 Task: Find connections with filter location Tanguiéta with filter topic #workingathomewith filter profile language Spanish with filter current company Kotak Securities with filter school Defense Institute of Advanced Technology (DIAT), DU, DRDO with filter industry Soap and Cleaning Product Manufacturing with filter service category SupportTechnical Writing with filter keywords title Managers
Action: Mouse moved to (157, 222)
Screenshot: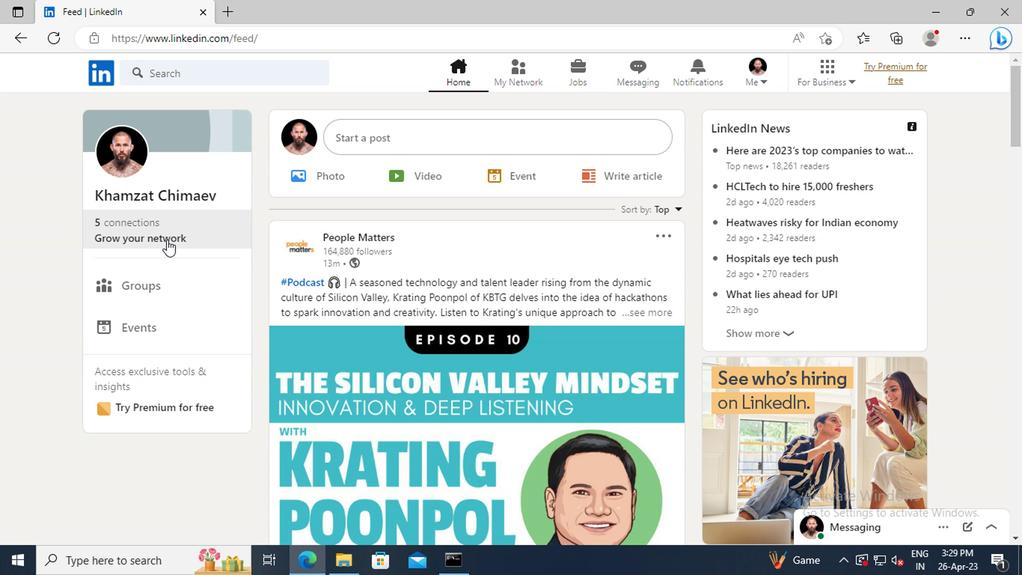 
Action: Mouse pressed left at (157, 222)
Screenshot: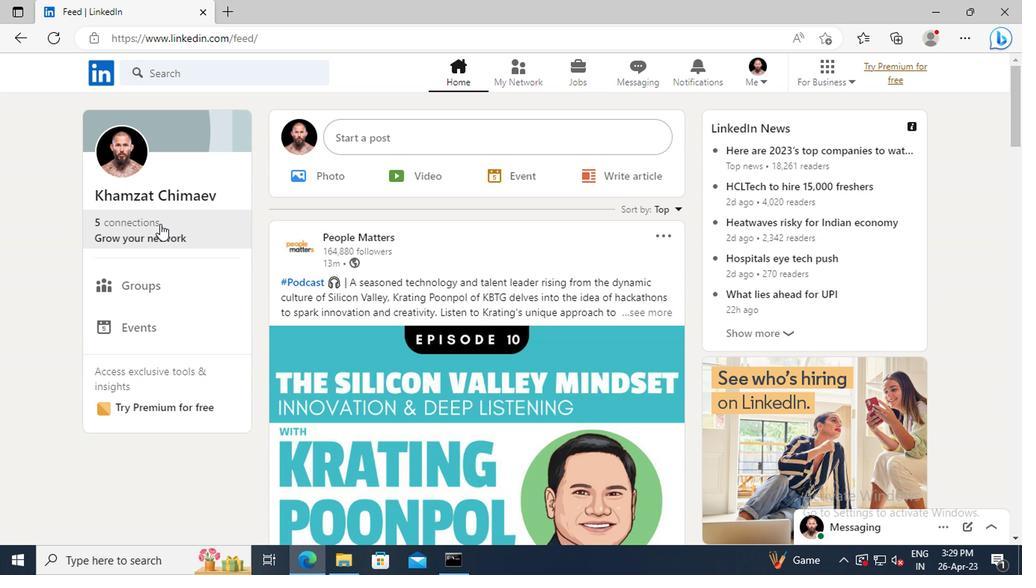 
Action: Mouse moved to (170, 160)
Screenshot: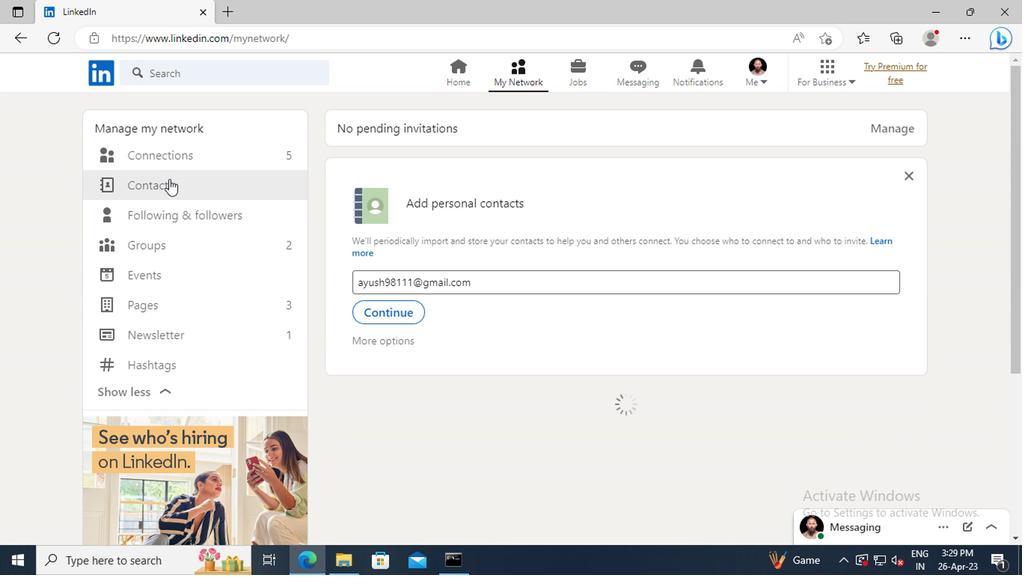 
Action: Mouse pressed left at (170, 160)
Screenshot: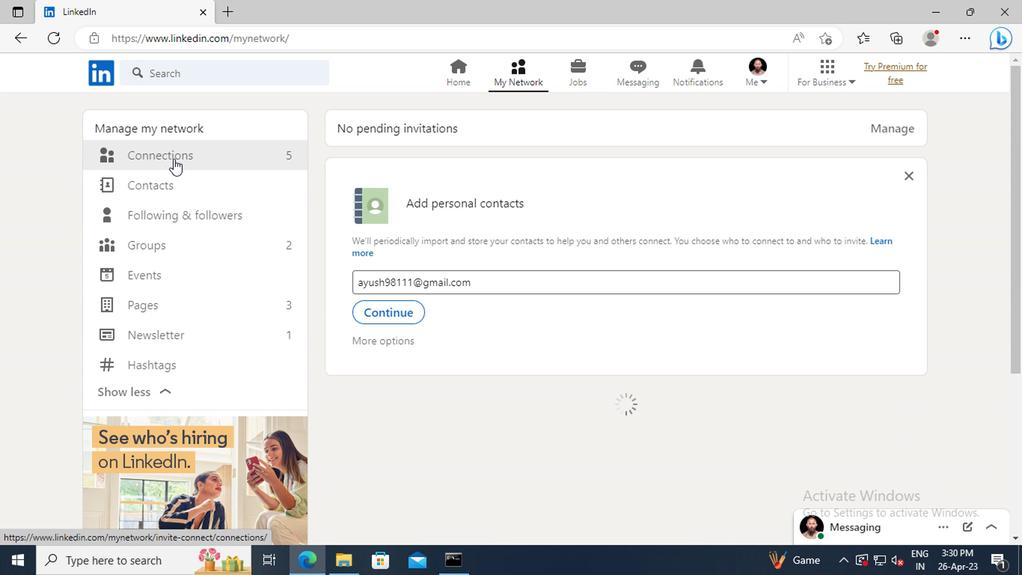 
Action: Mouse moved to (615, 162)
Screenshot: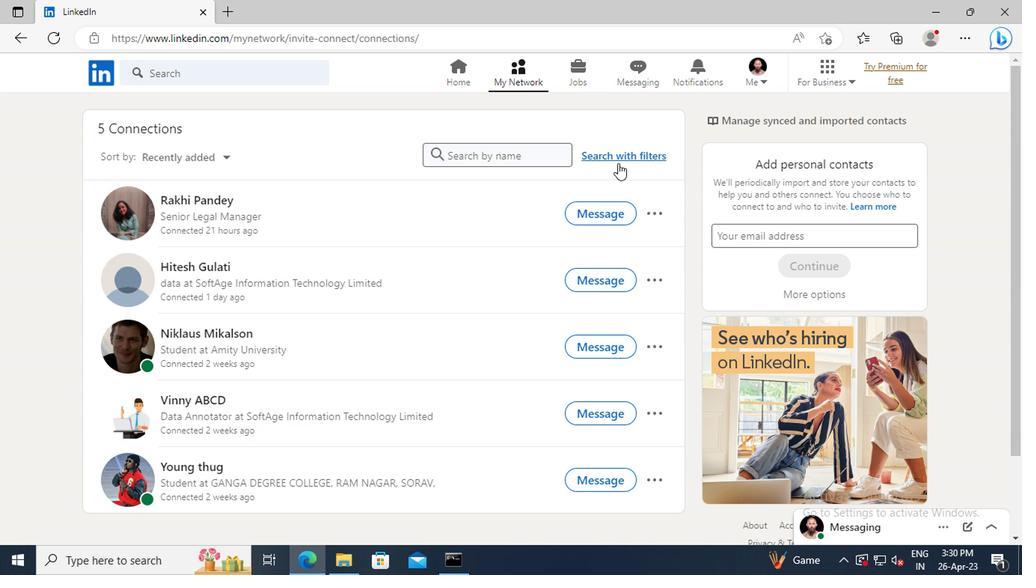 
Action: Mouse pressed left at (615, 162)
Screenshot: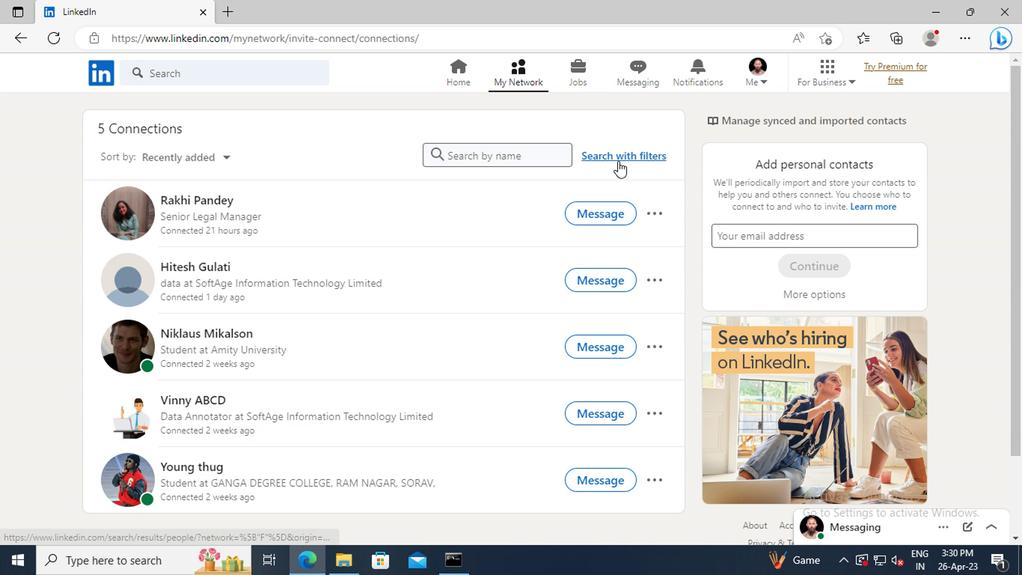 
Action: Mouse moved to (558, 120)
Screenshot: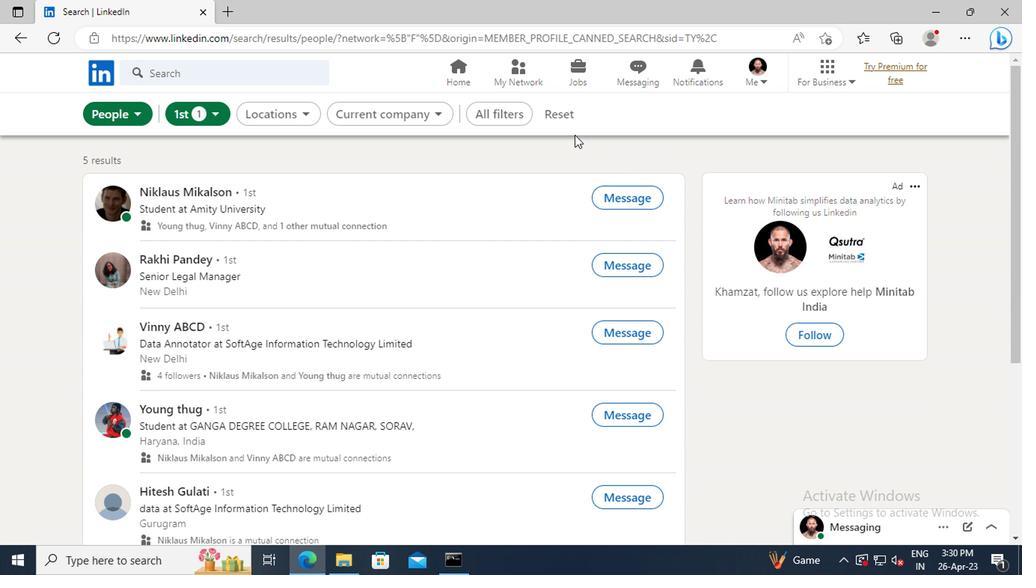 
Action: Mouse pressed left at (558, 120)
Screenshot: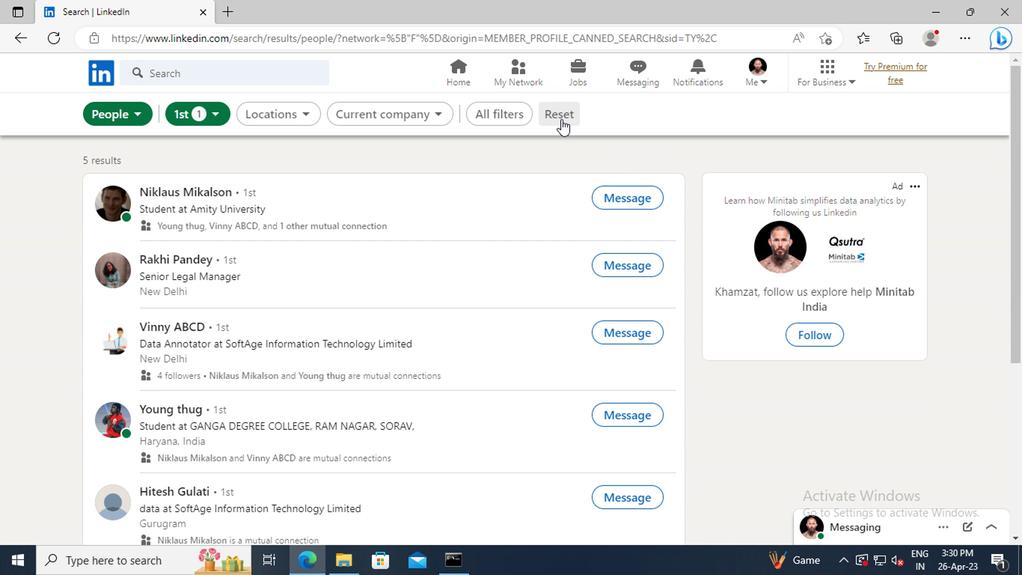 
Action: Mouse moved to (536, 115)
Screenshot: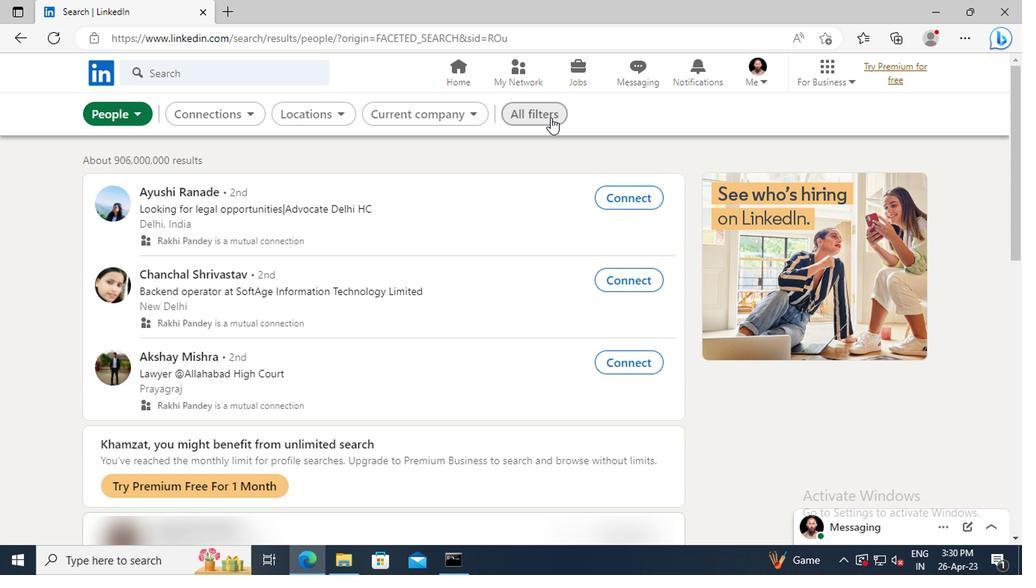 
Action: Mouse pressed left at (536, 115)
Screenshot: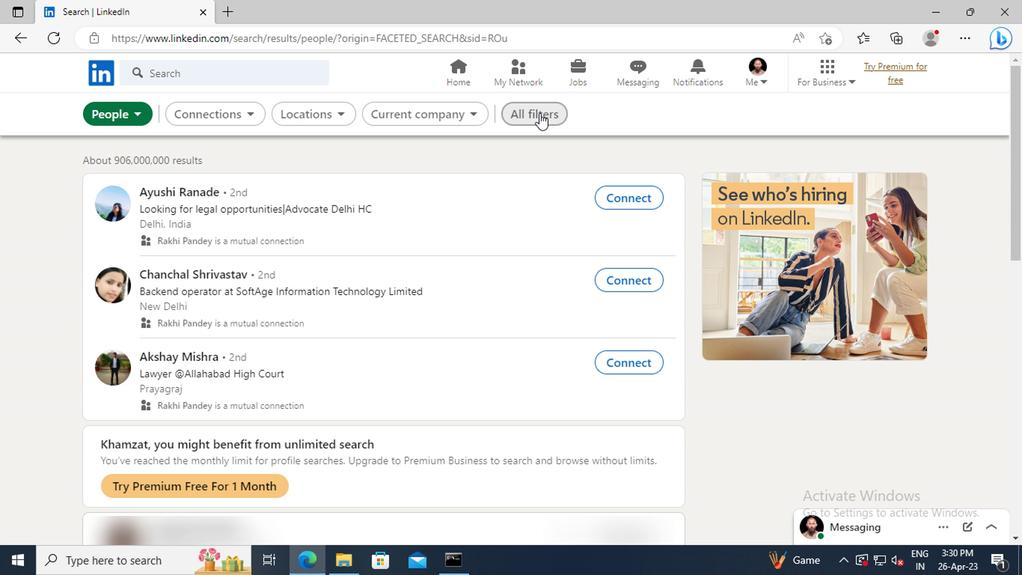 
Action: Mouse moved to (818, 306)
Screenshot: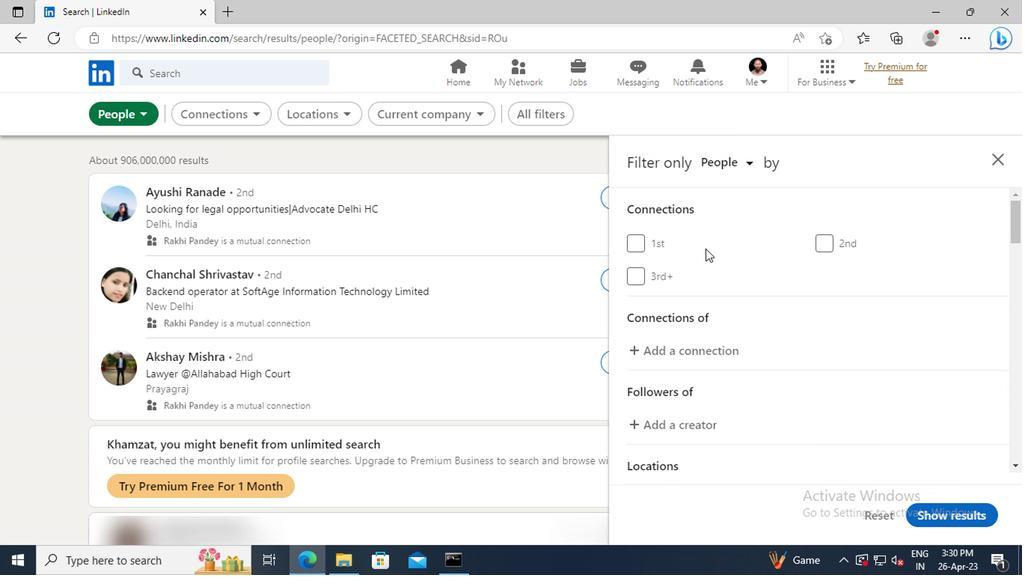 
Action: Mouse scrolled (818, 305) with delta (0, -1)
Screenshot: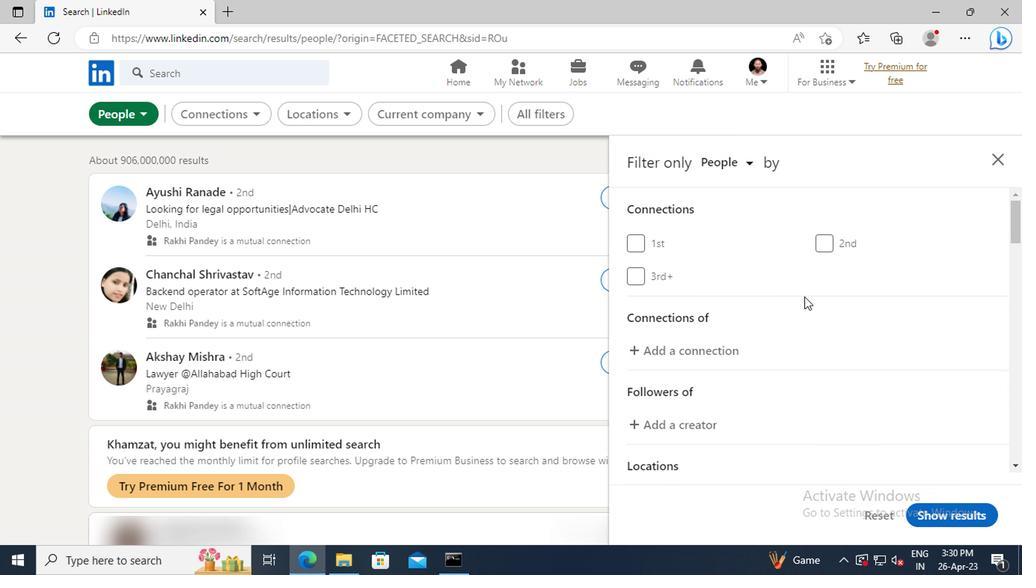 
Action: Mouse scrolled (818, 305) with delta (0, -1)
Screenshot: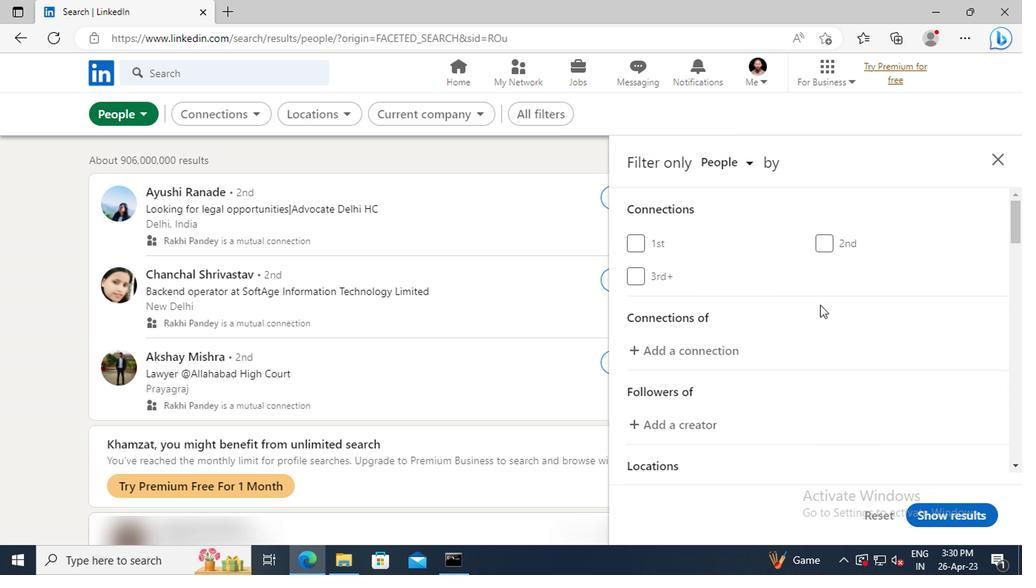 
Action: Mouse scrolled (818, 305) with delta (0, -1)
Screenshot: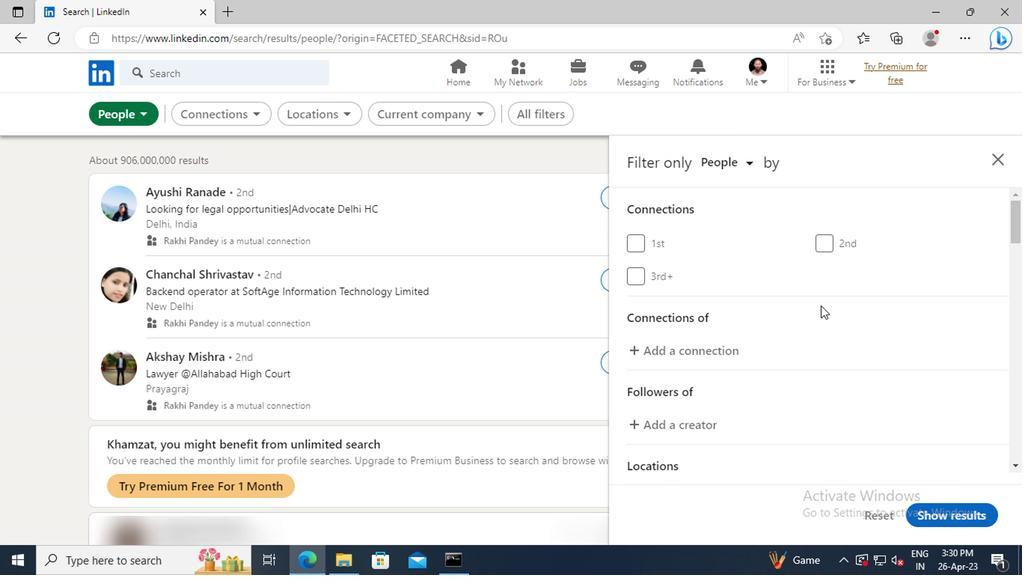 
Action: Mouse scrolled (818, 305) with delta (0, -1)
Screenshot: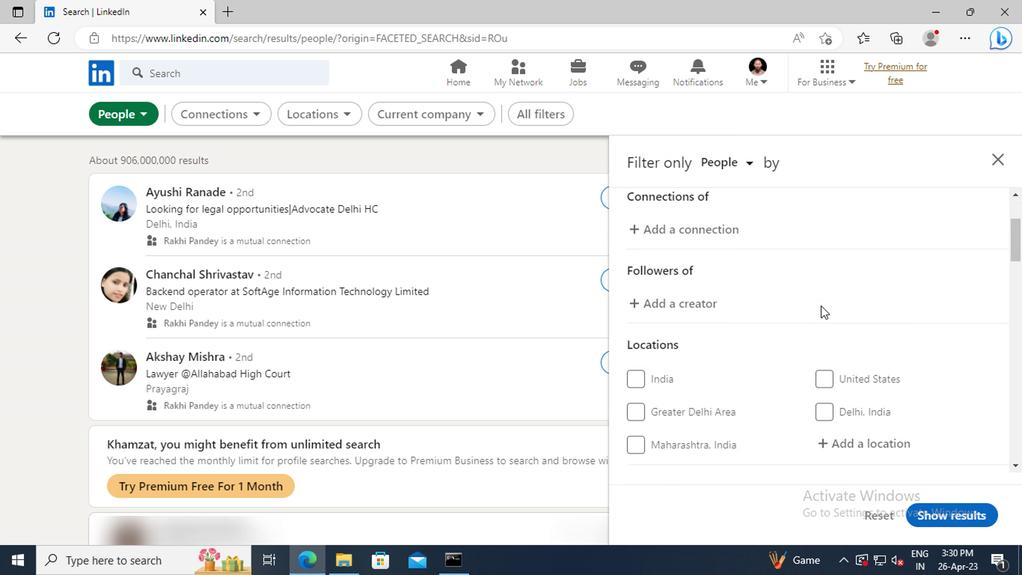 
Action: Mouse moved to (848, 392)
Screenshot: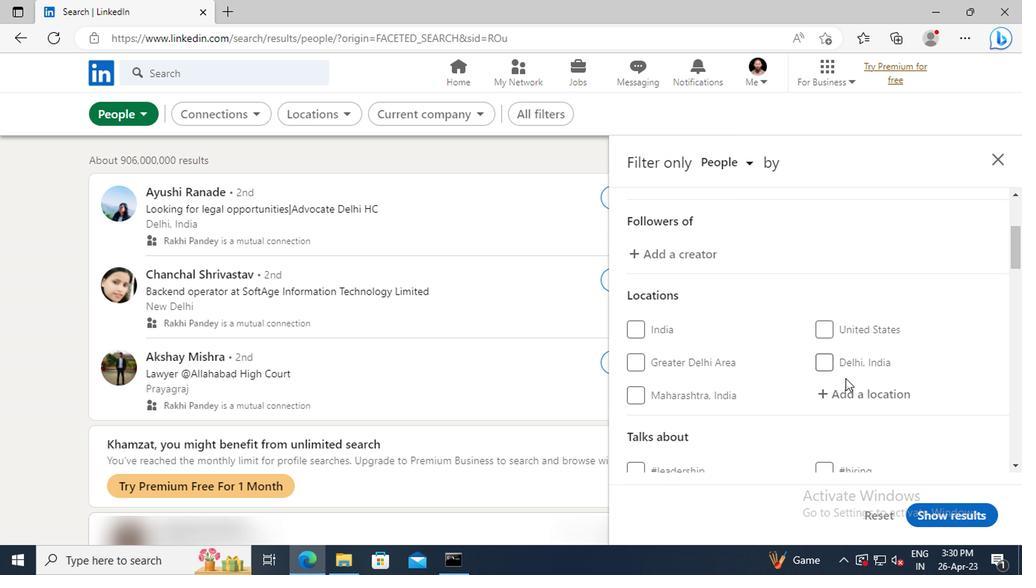 
Action: Mouse pressed left at (848, 392)
Screenshot: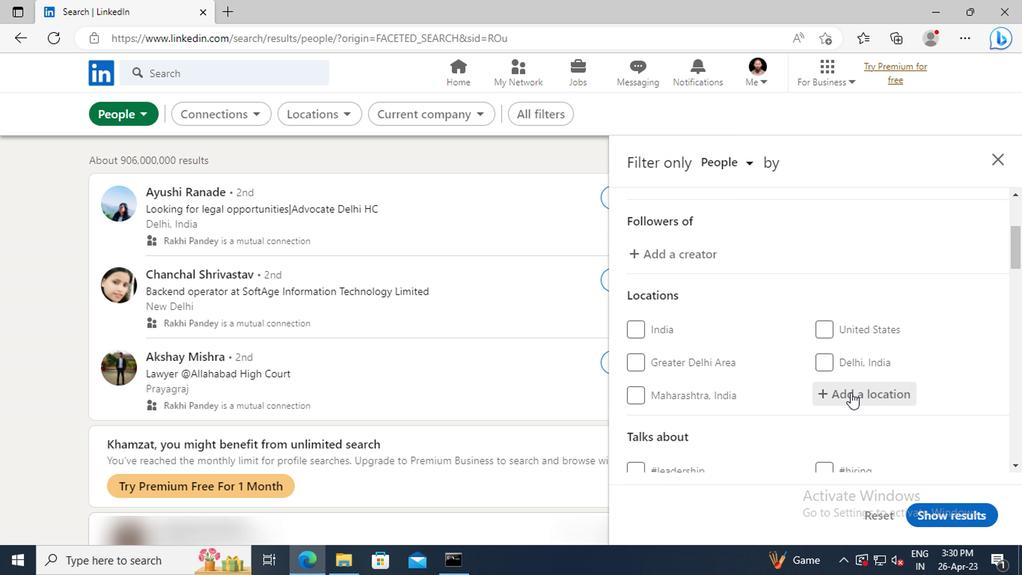 
Action: Key pressed <Key.shift>TANGUIETA<Key.enter>
Screenshot: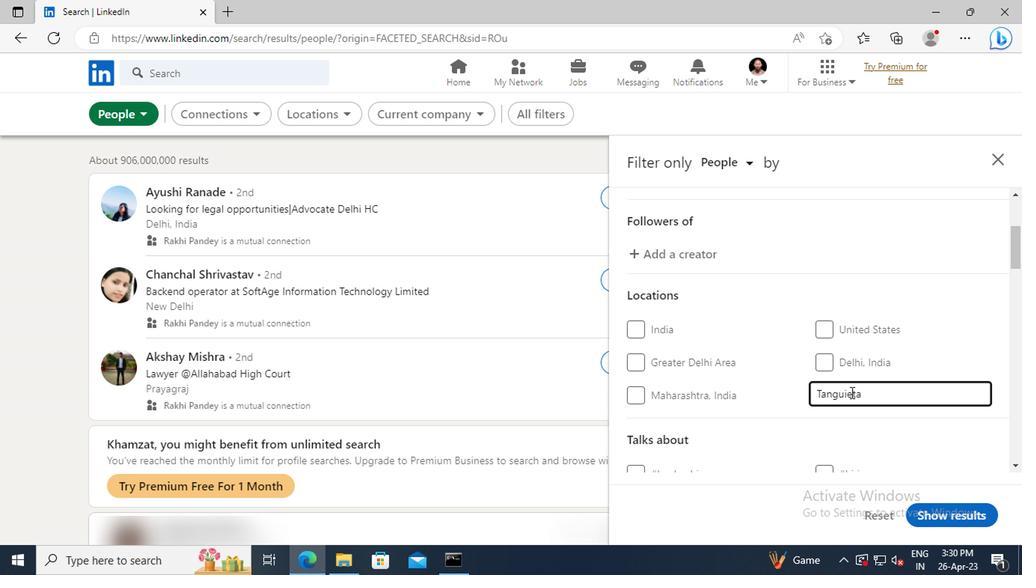 
Action: Mouse moved to (874, 372)
Screenshot: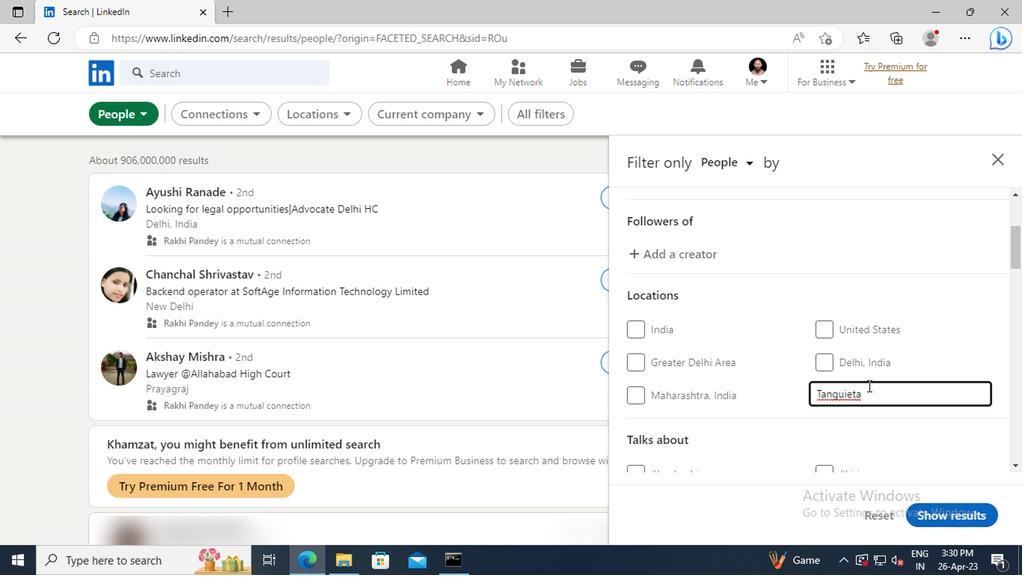 
Action: Mouse scrolled (874, 372) with delta (0, 0)
Screenshot: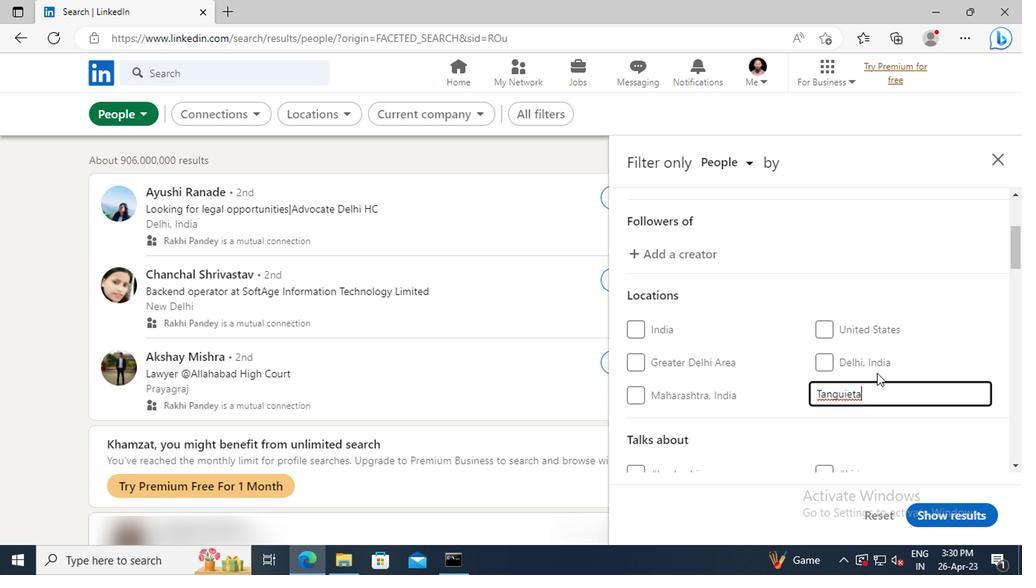 
Action: Mouse scrolled (874, 372) with delta (0, 0)
Screenshot: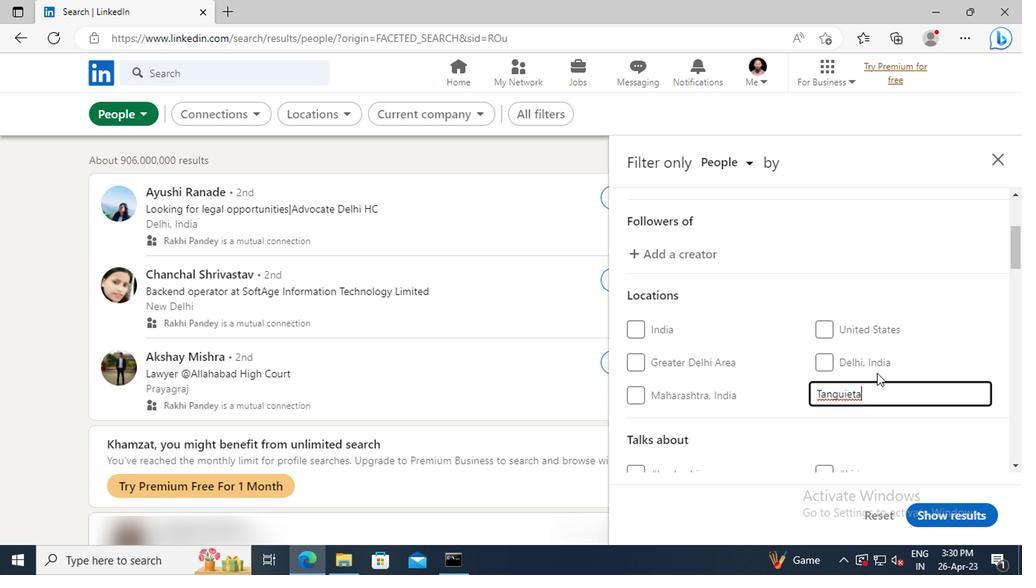 
Action: Mouse scrolled (874, 372) with delta (0, 0)
Screenshot: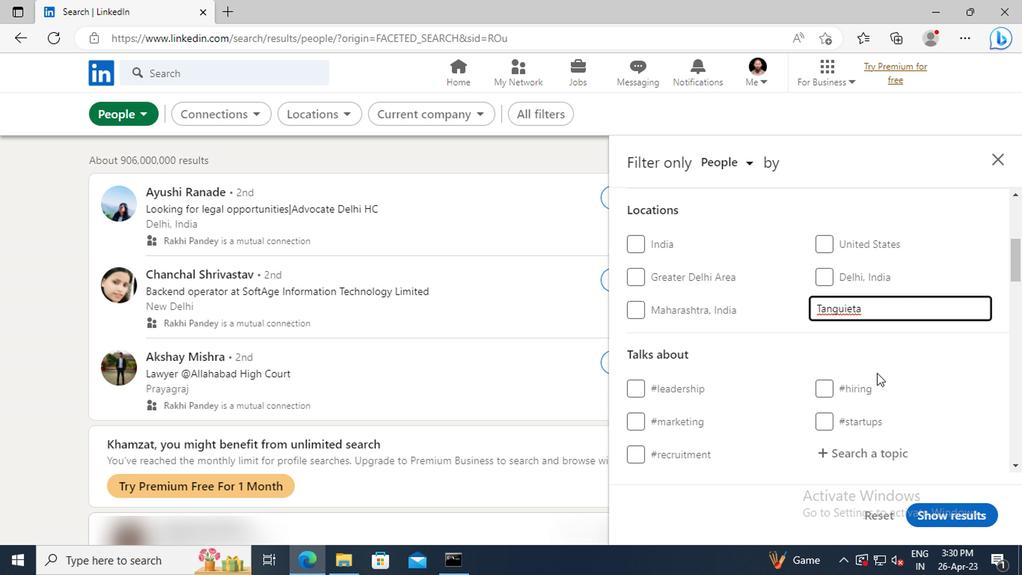 
Action: Mouse scrolled (874, 372) with delta (0, 0)
Screenshot: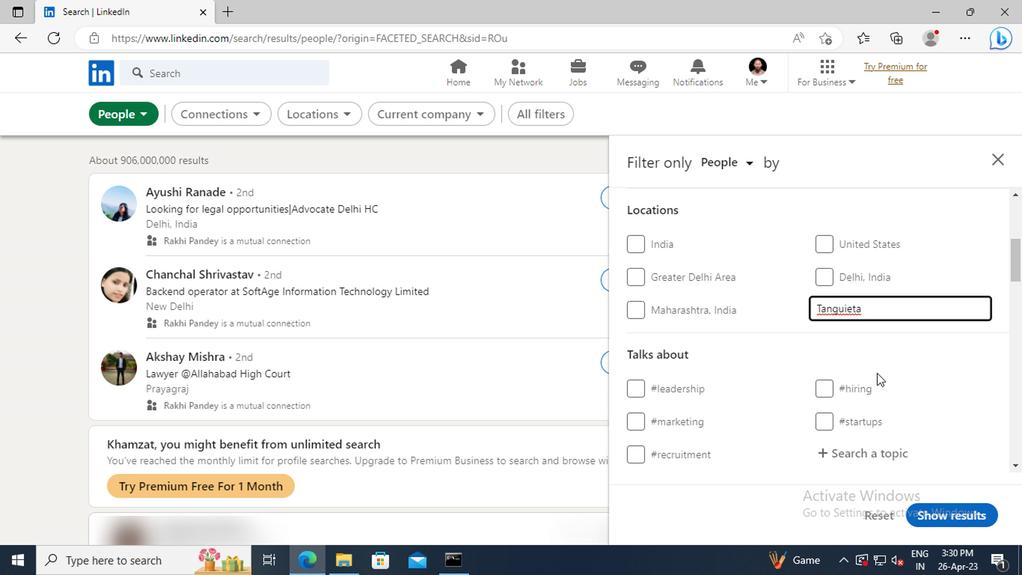 
Action: Mouse moved to (871, 372)
Screenshot: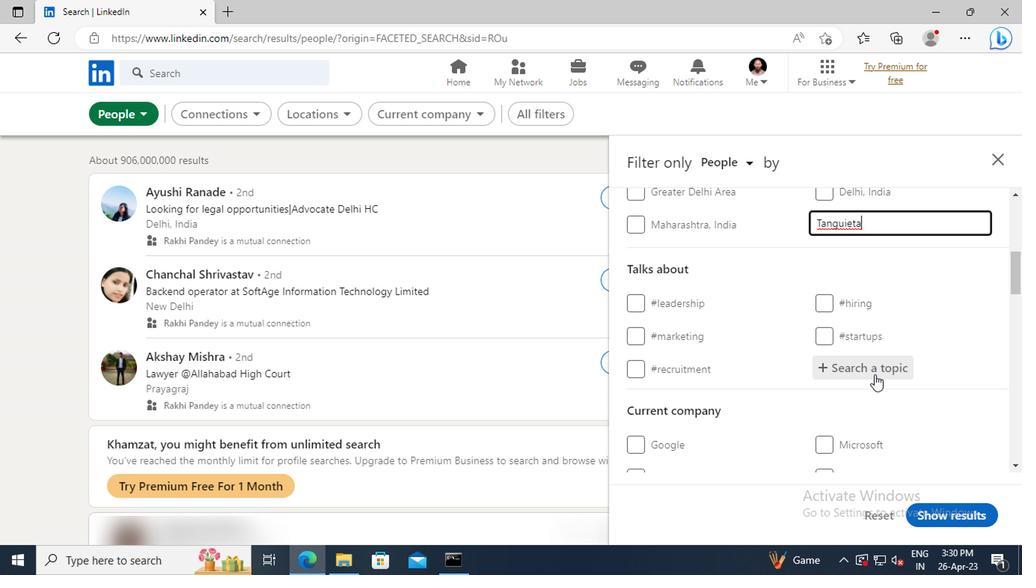 
Action: Mouse pressed left at (871, 372)
Screenshot: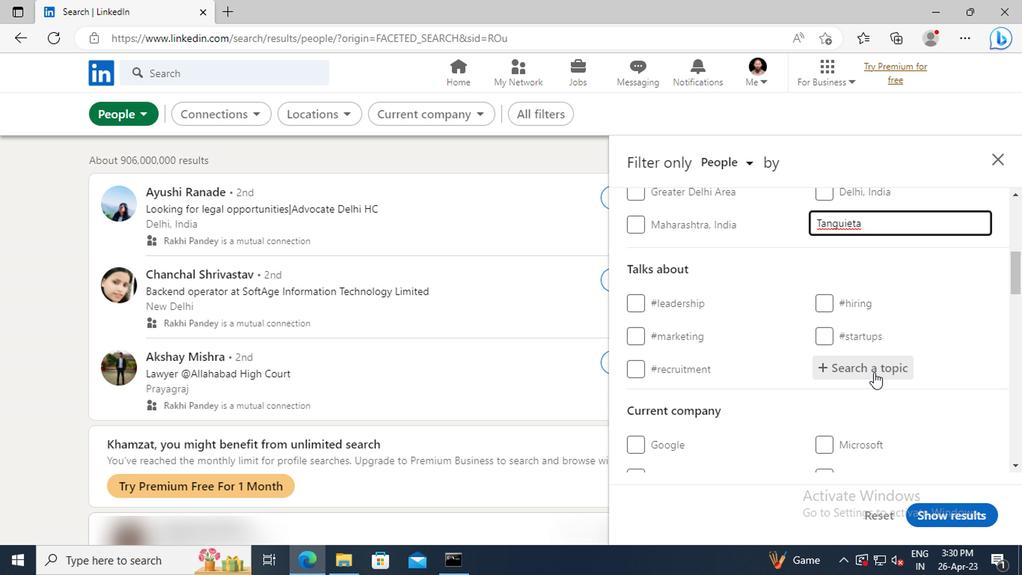 
Action: Key pressed <Key.shift>#WORKINGATHOMEWITH<Key.enter>
Screenshot: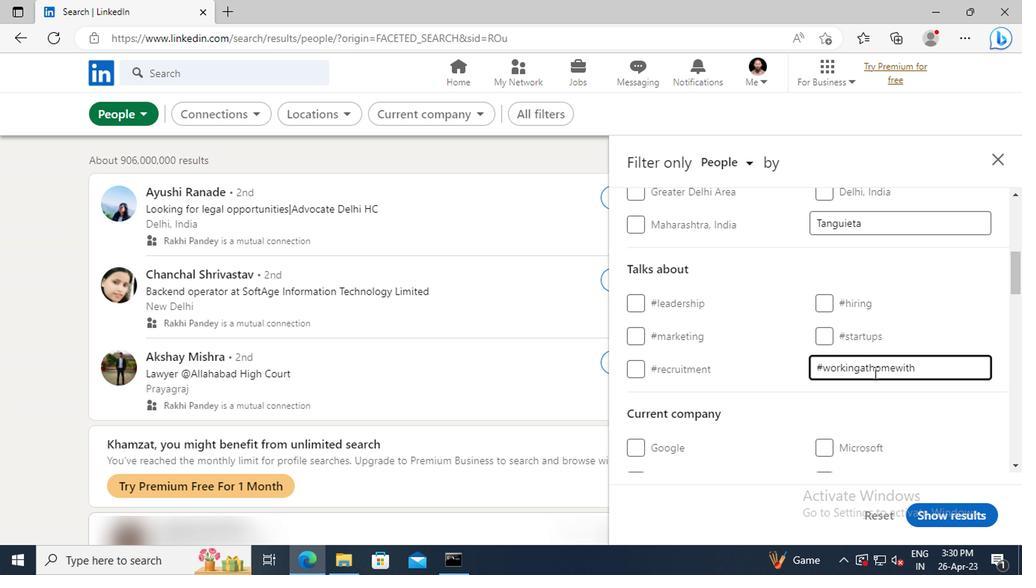 
Action: Mouse moved to (828, 331)
Screenshot: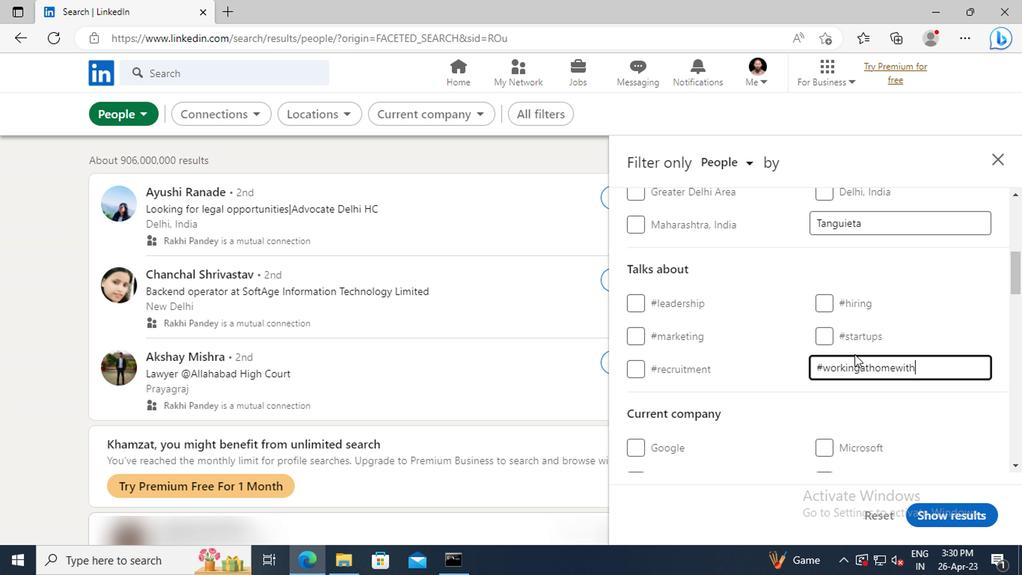 
Action: Mouse scrolled (828, 331) with delta (0, 0)
Screenshot: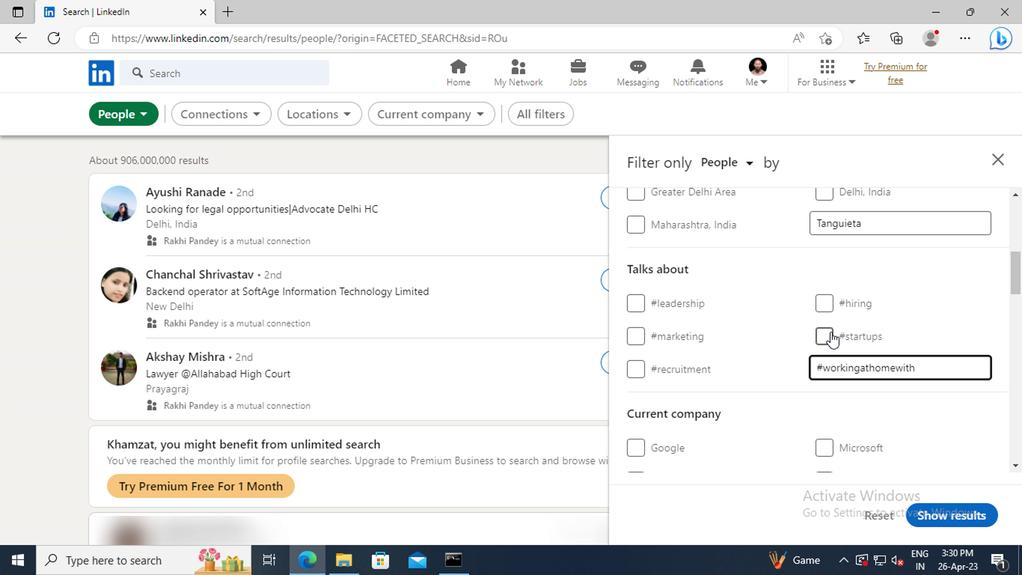 
Action: Mouse scrolled (828, 331) with delta (0, 0)
Screenshot: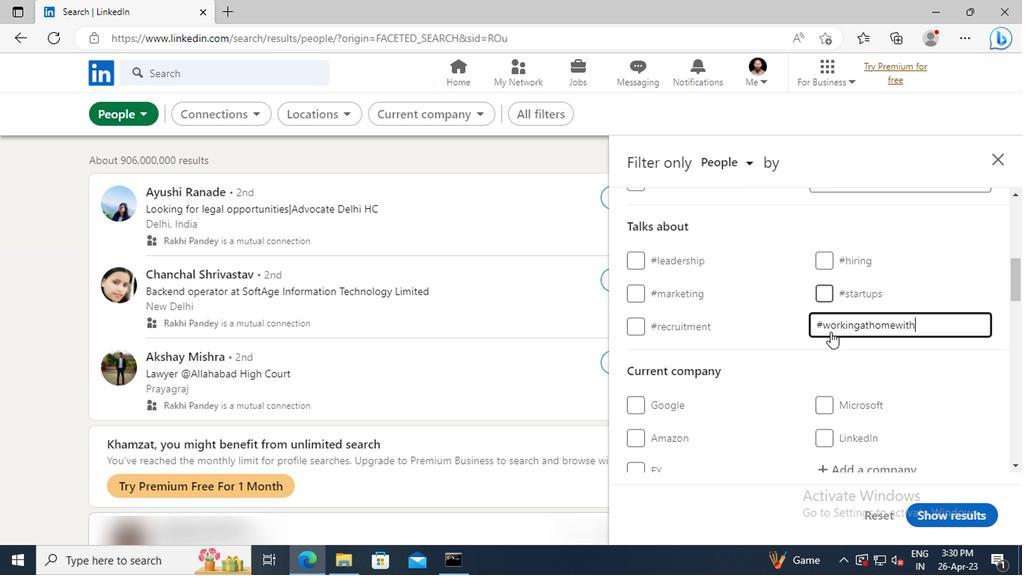 
Action: Mouse scrolled (828, 331) with delta (0, 0)
Screenshot: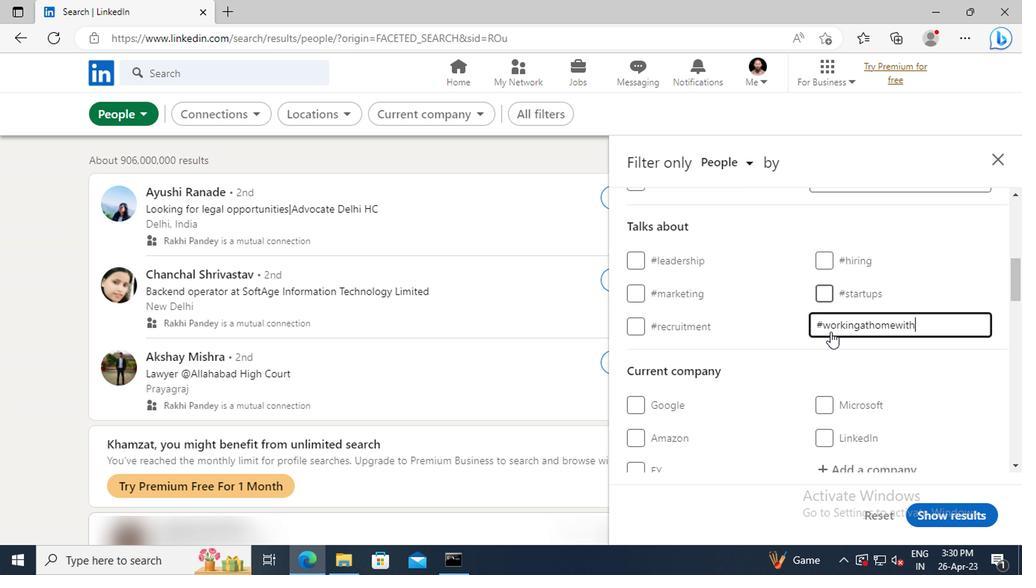 
Action: Mouse scrolled (828, 331) with delta (0, 0)
Screenshot: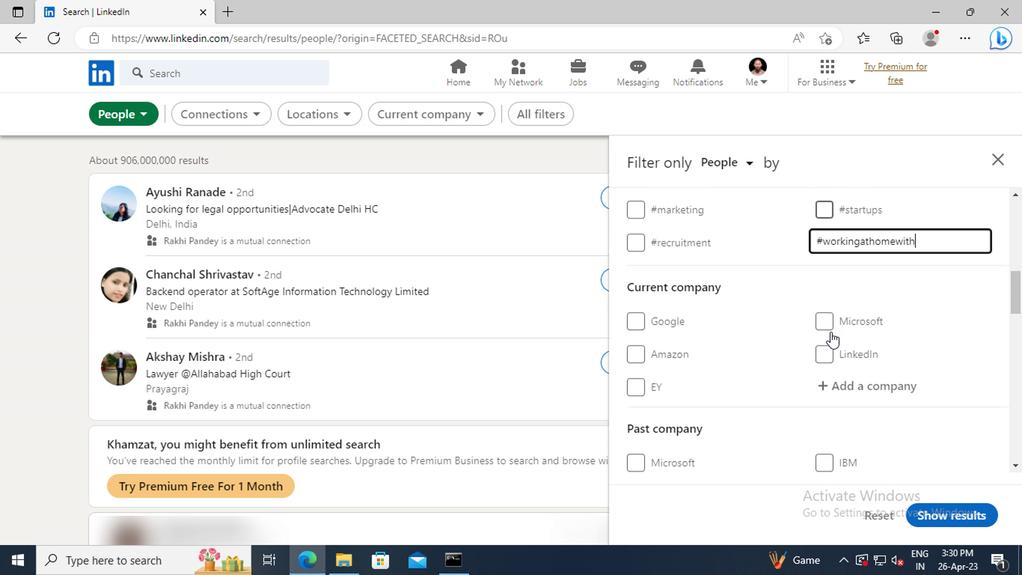 
Action: Mouse scrolled (828, 331) with delta (0, 0)
Screenshot: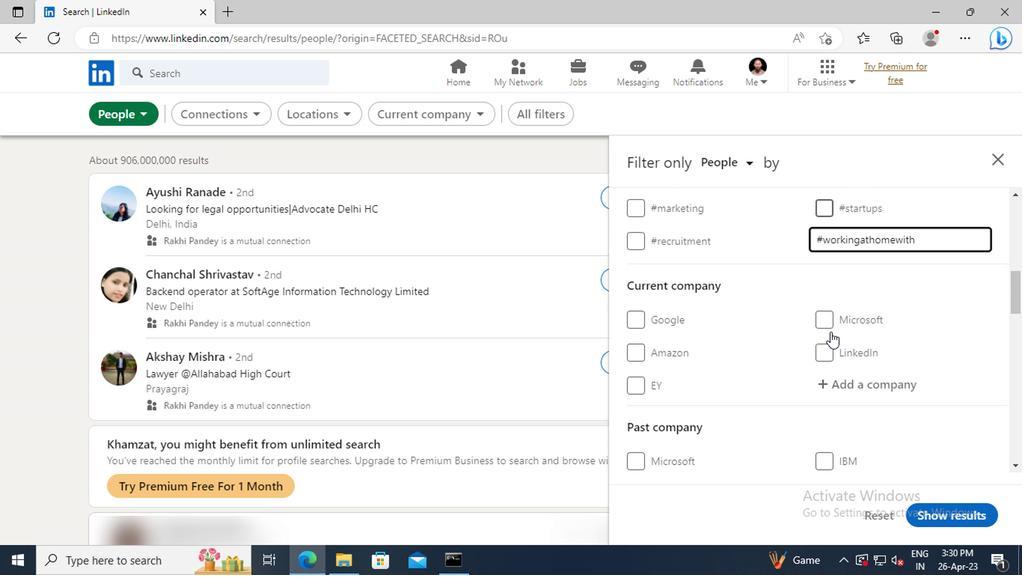 
Action: Mouse scrolled (828, 331) with delta (0, 0)
Screenshot: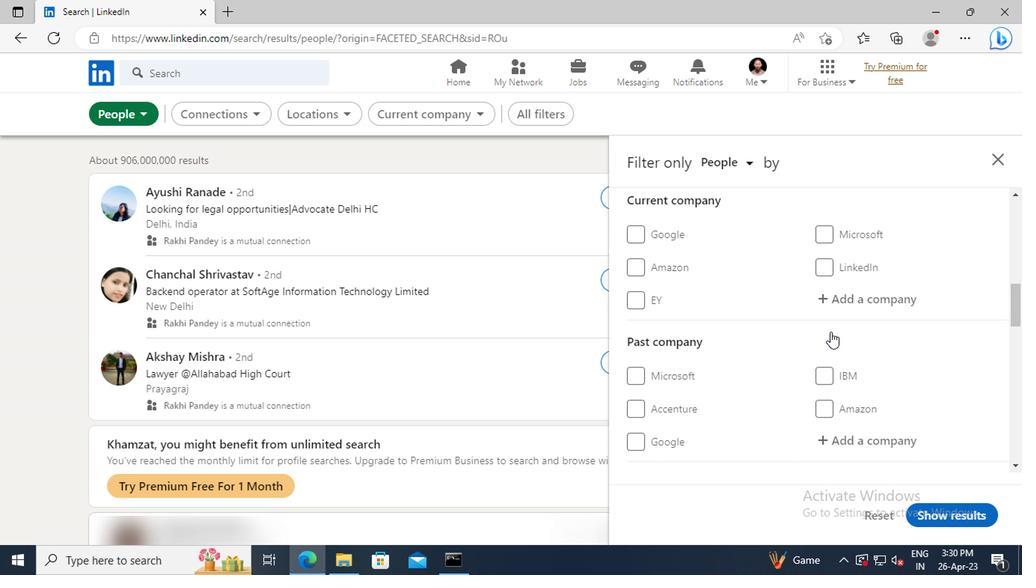 
Action: Mouse scrolled (828, 331) with delta (0, 0)
Screenshot: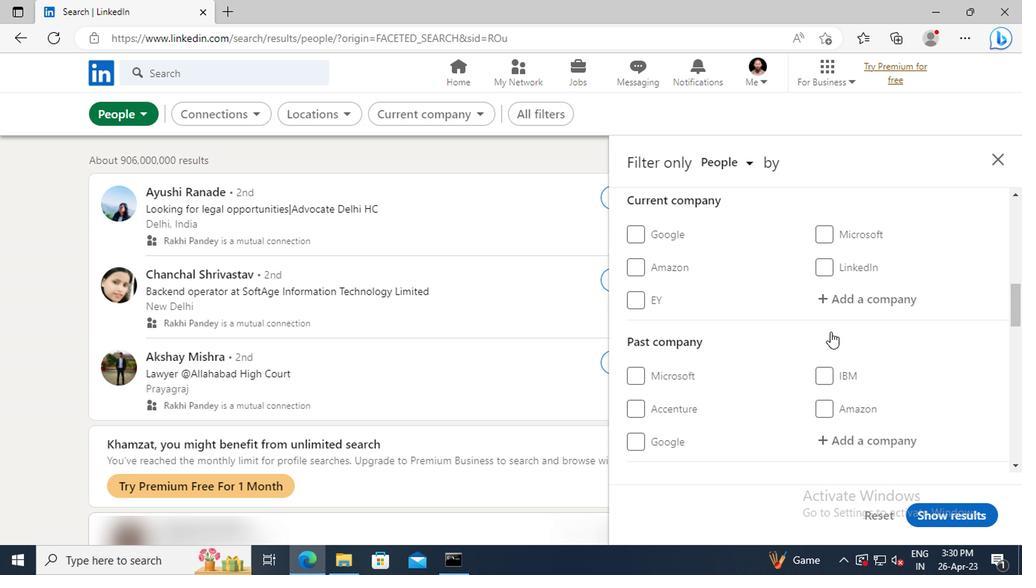
Action: Mouse scrolled (828, 331) with delta (0, 0)
Screenshot: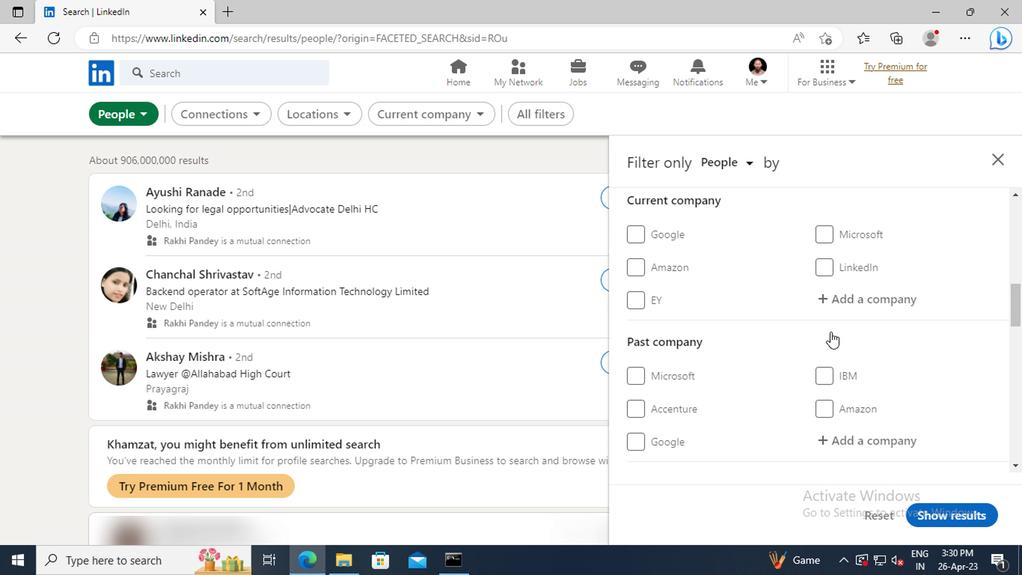
Action: Mouse scrolled (828, 331) with delta (0, 0)
Screenshot: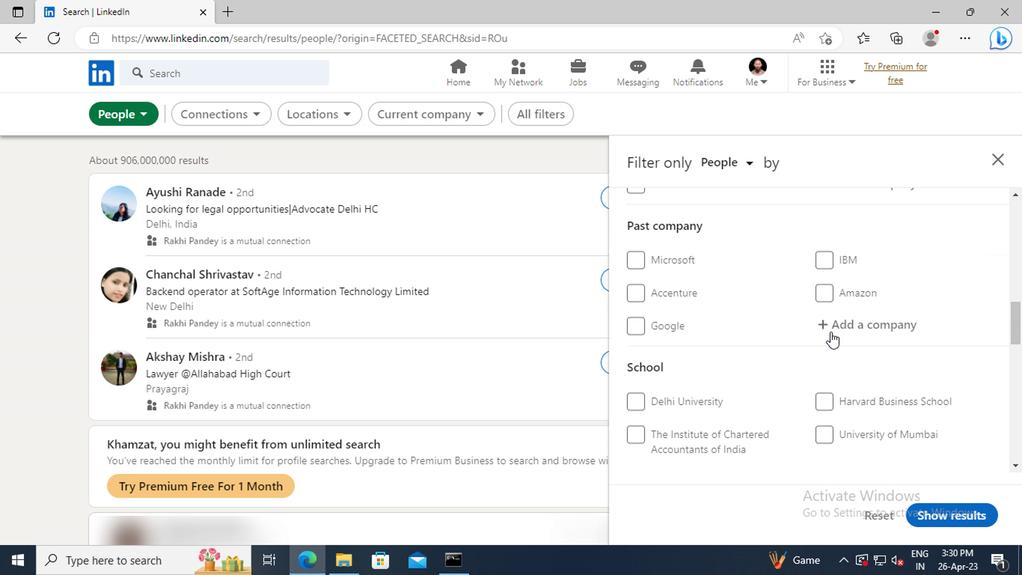 
Action: Mouse scrolled (828, 331) with delta (0, 0)
Screenshot: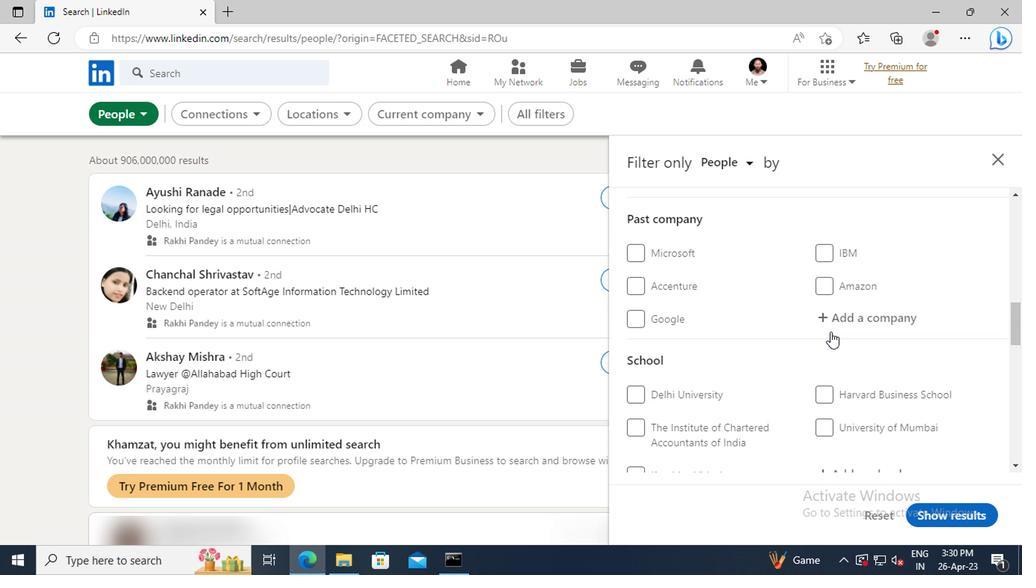 
Action: Mouse scrolled (828, 331) with delta (0, 0)
Screenshot: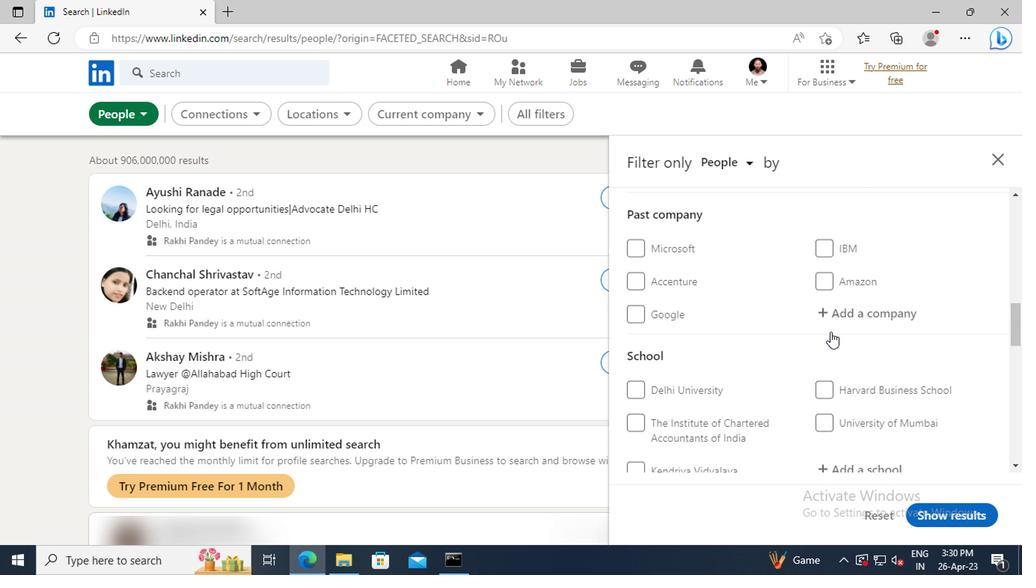 
Action: Mouse scrolled (828, 331) with delta (0, 0)
Screenshot: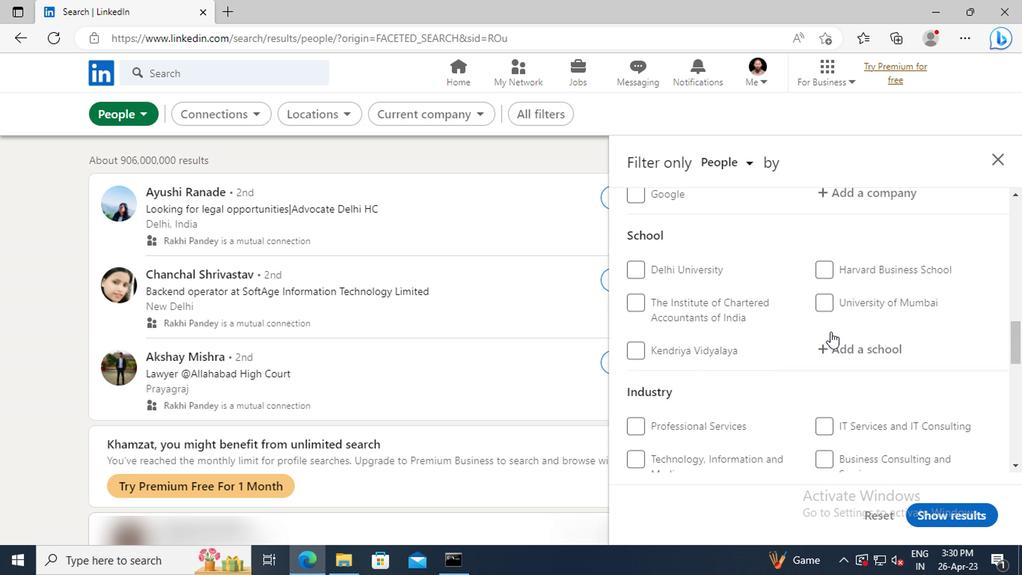 
Action: Mouse scrolled (828, 331) with delta (0, 0)
Screenshot: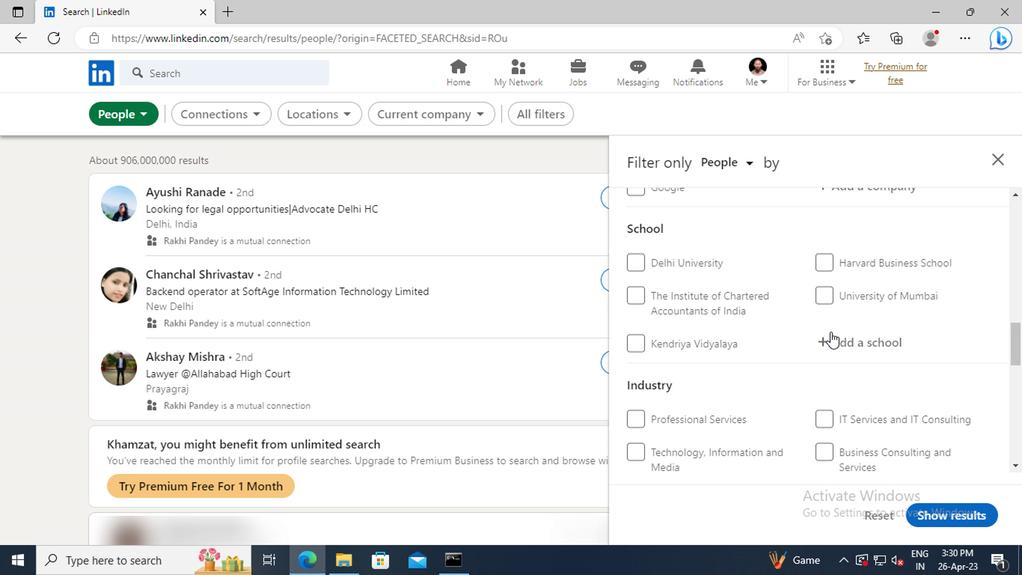 
Action: Mouse scrolled (828, 331) with delta (0, 0)
Screenshot: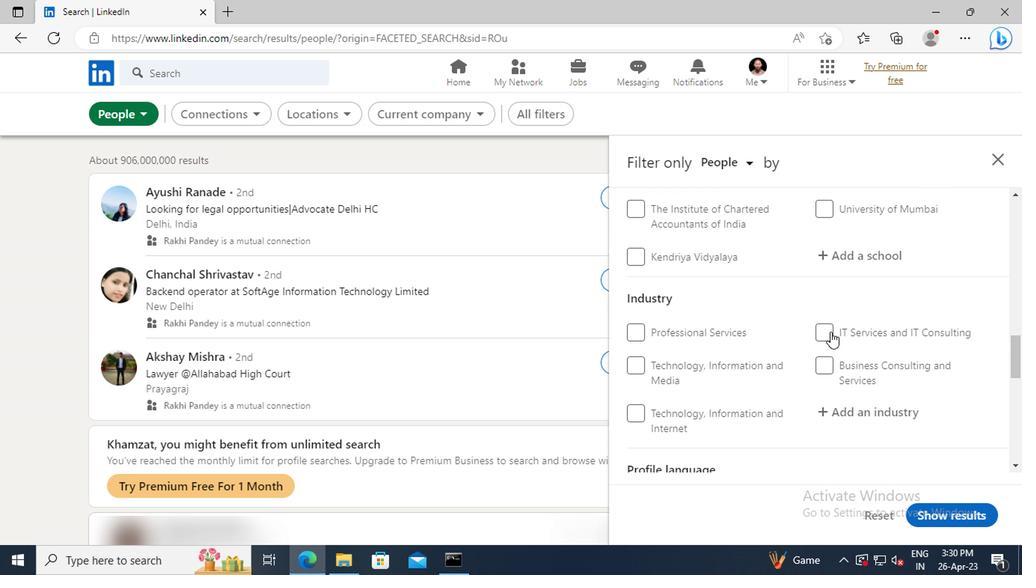 
Action: Mouse scrolled (828, 331) with delta (0, 0)
Screenshot: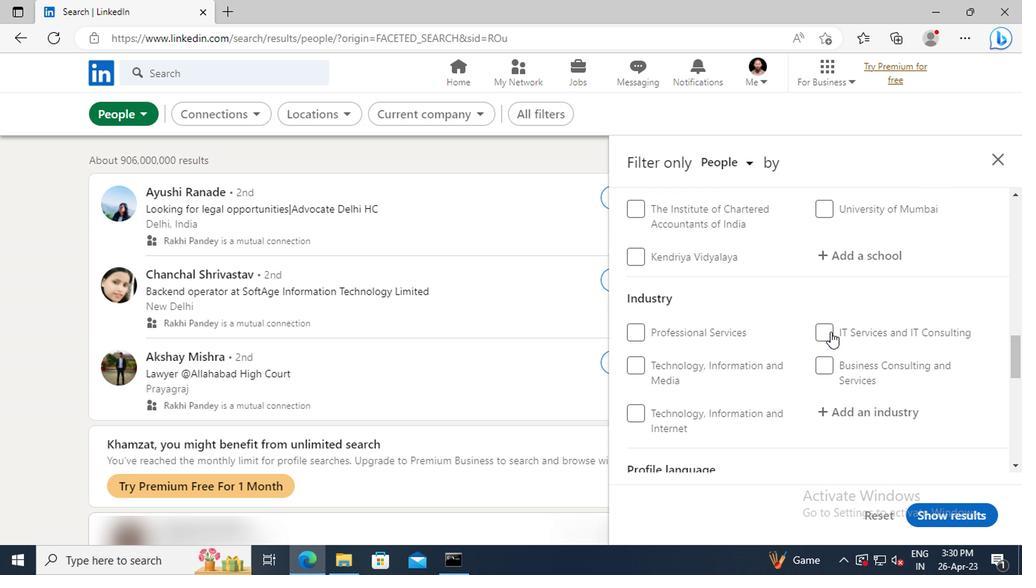 
Action: Mouse scrolled (828, 331) with delta (0, 0)
Screenshot: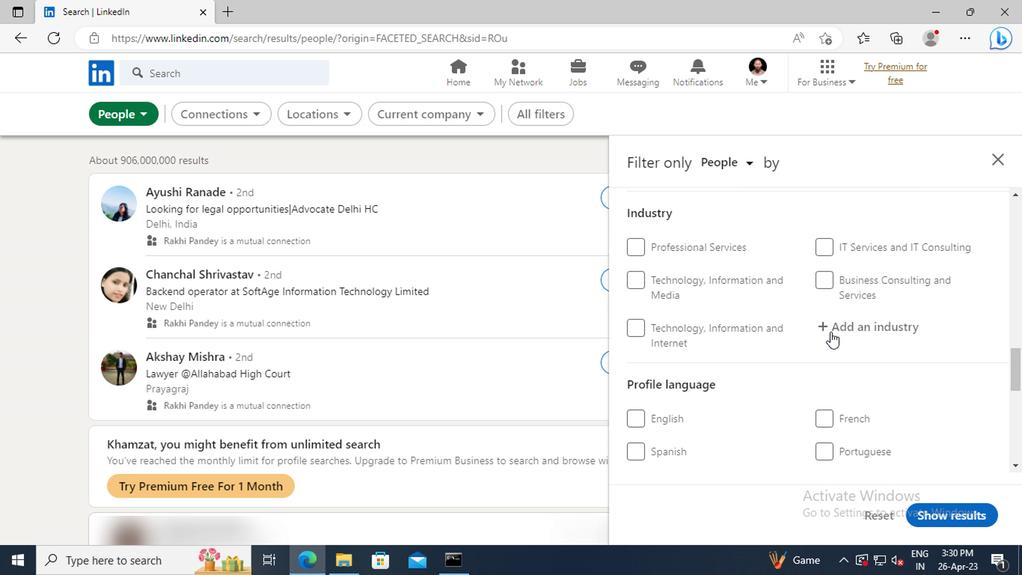 
Action: Mouse scrolled (828, 331) with delta (0, 0)
Screenshot: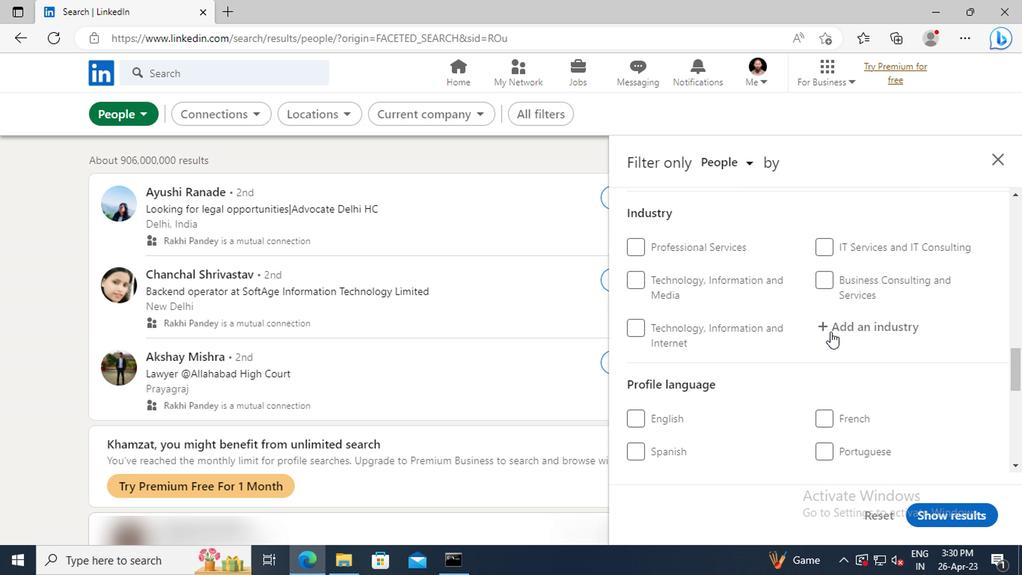 
Action: Mouse moved to (637, 370)
Screenshot: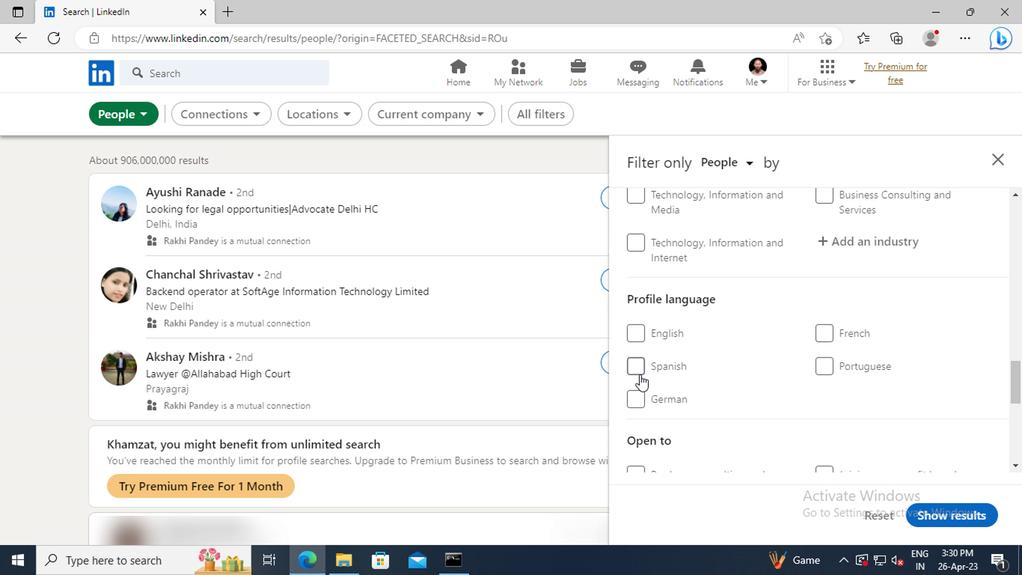 
Action: Mouse pressed left at (637, 370)
Screenshot: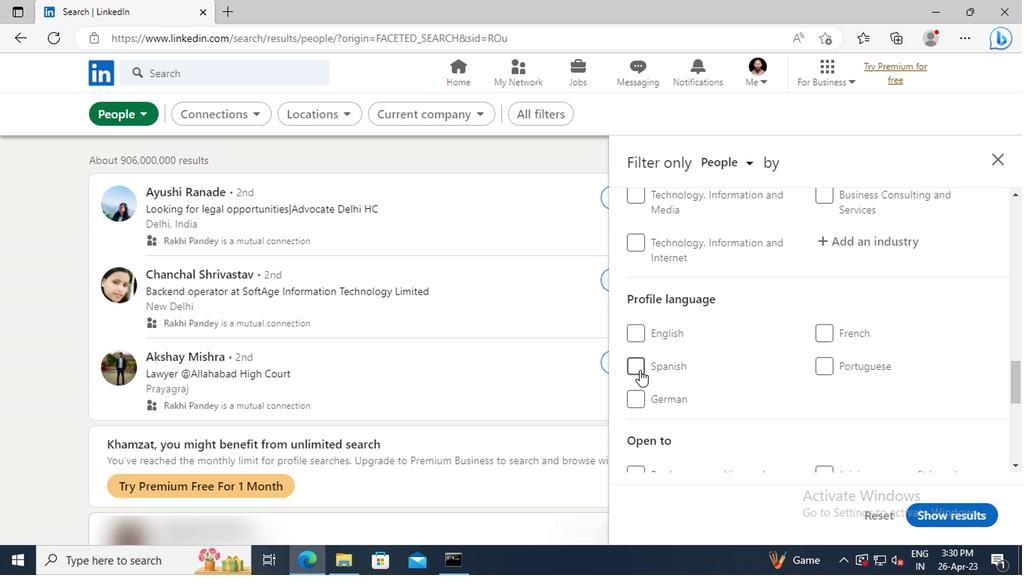 
Action: Mouse moved to (852, 372)
Screenshot: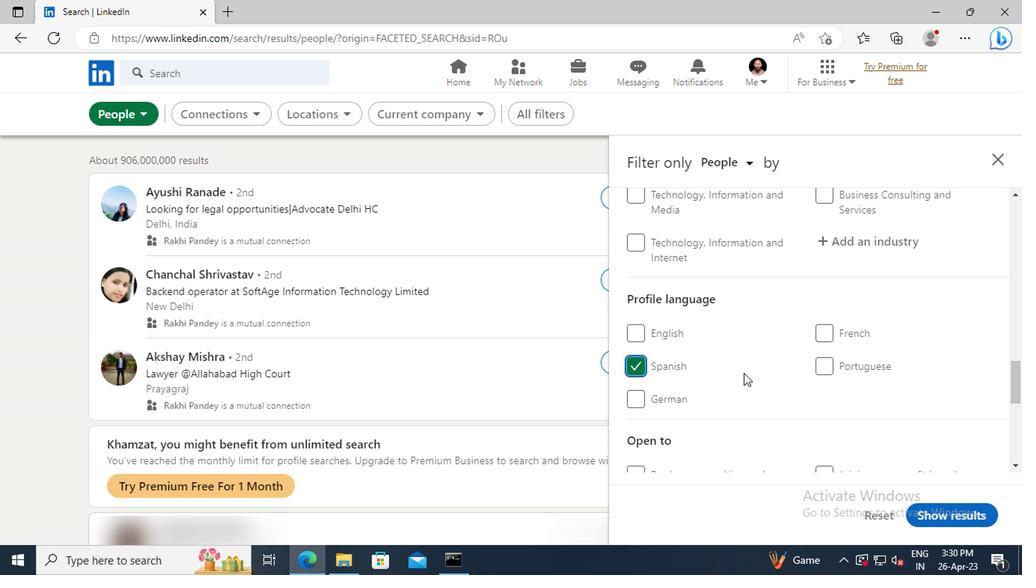 
Action: Mouse scrolled (852, 373) with delta (0, 1)
Screenshot: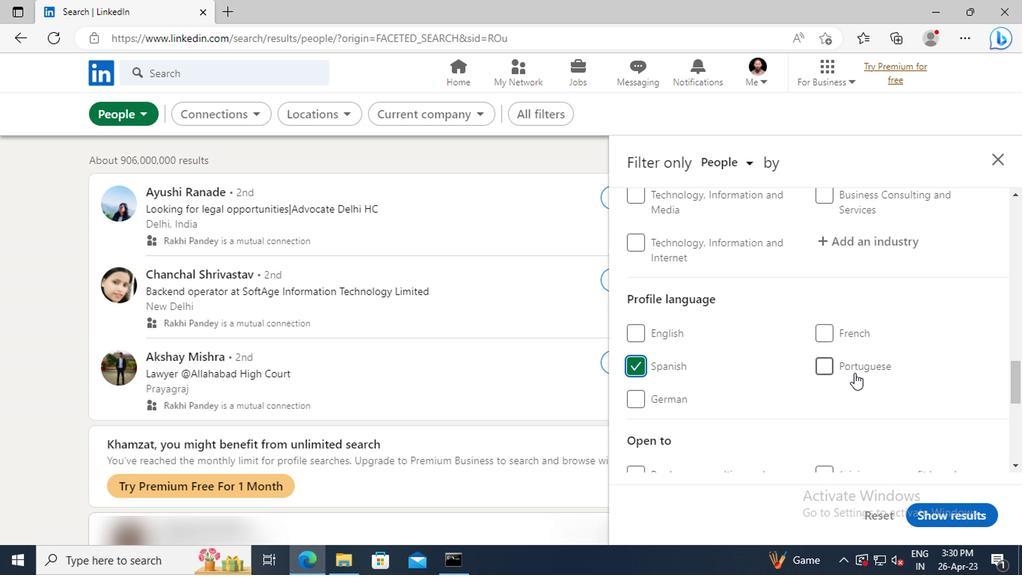 
Action: Mouse scrolled (852, 373) with delta (0, 1)
Screenshot: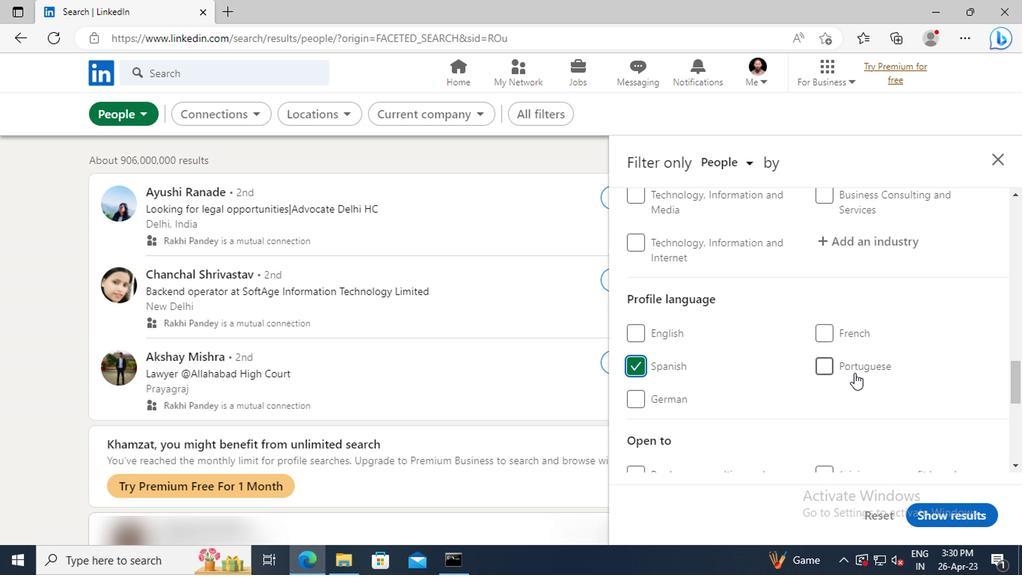 
Action: Mouse scrolled (852, 373) with delta (0, 1)
Screenshot: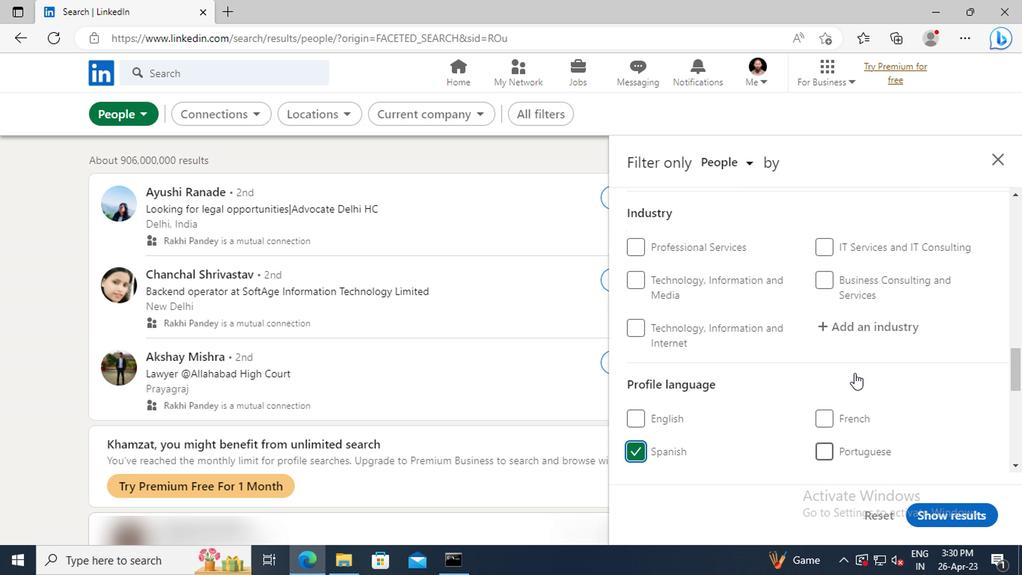 
Action: Mouse scrolled (852, 373) with delta (0, 1)
Screenshot: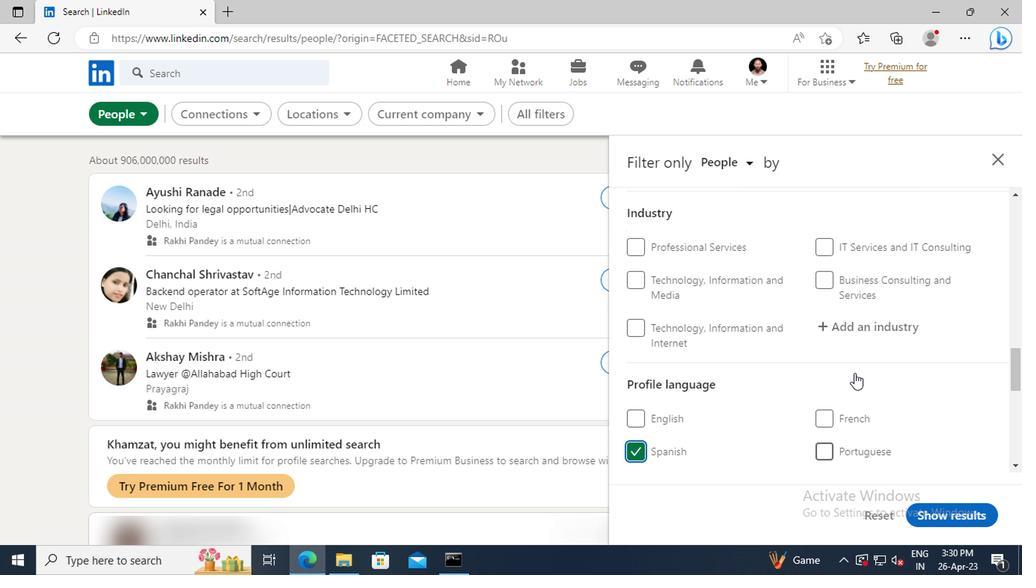 
Action: Mouse scrolled (852, 373) with delta (0, 1)
Screenshot: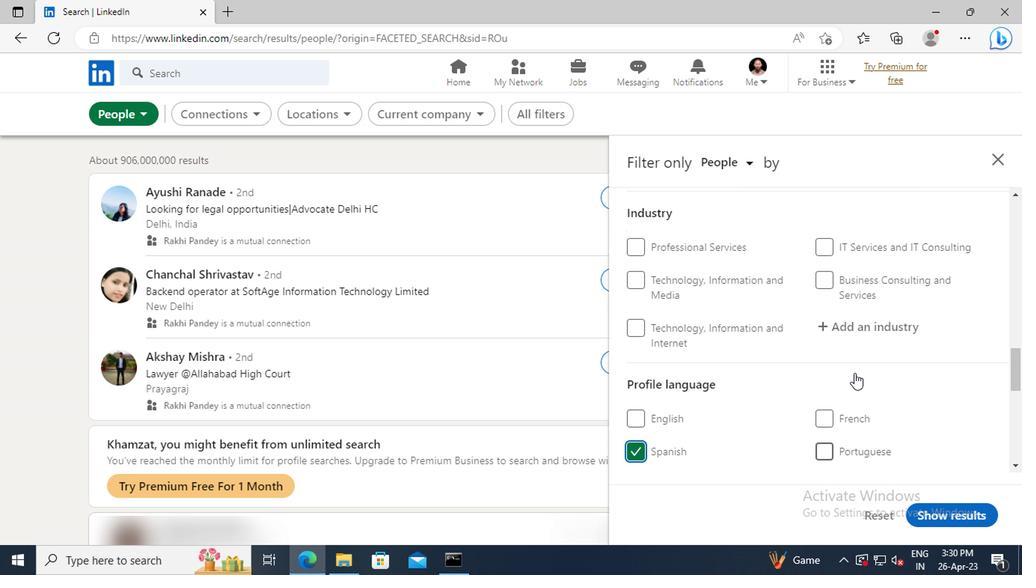 
Action: Mouse scrolled (852, 373) with delta (0, 1)
Screenshot: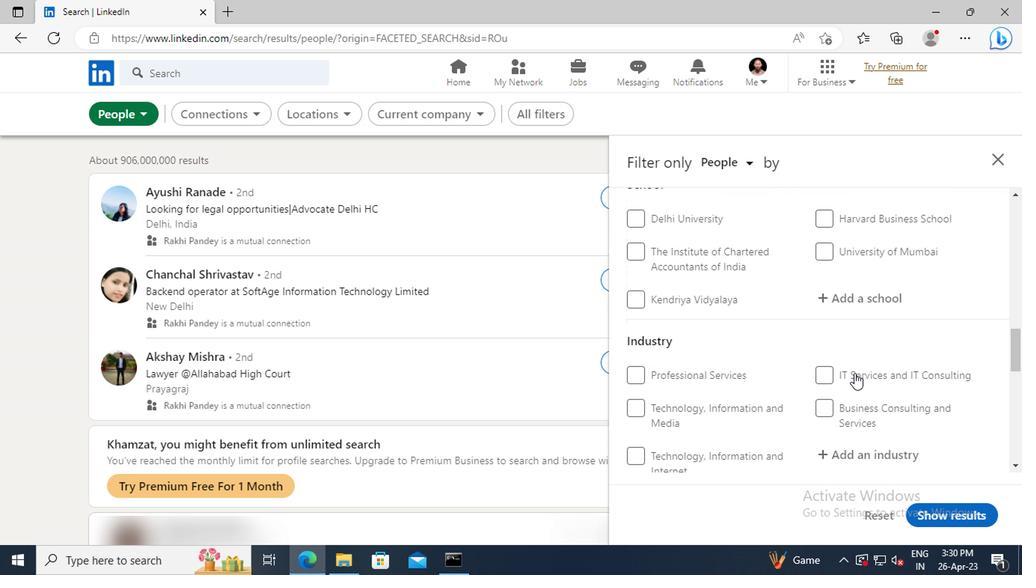 
Action: Mouse scrolled (852, 373) with delta (0, 1)
Screenshot: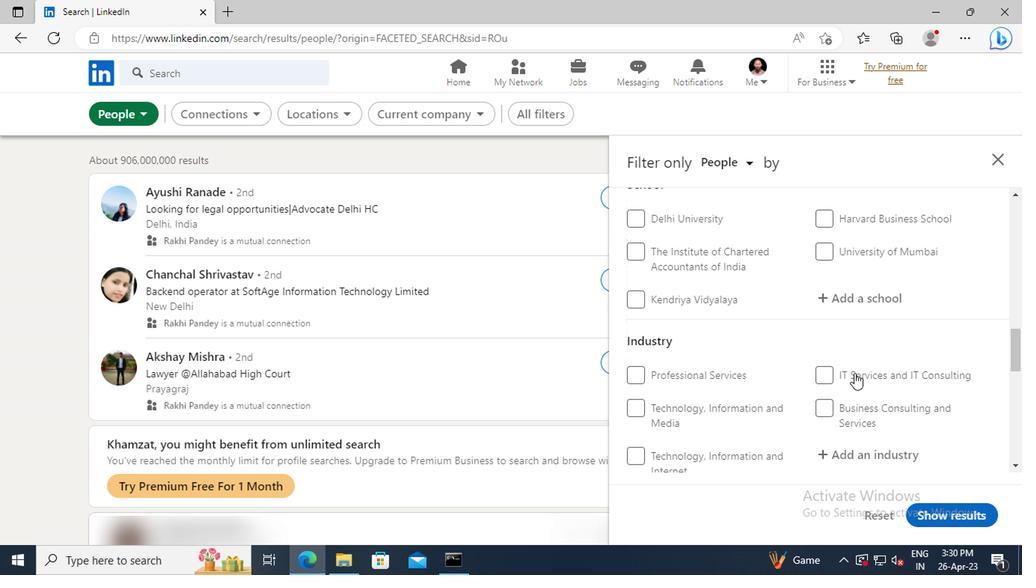 
Action: Mouse scrolled (852, 373) with delta (0, 1)
Screenshot: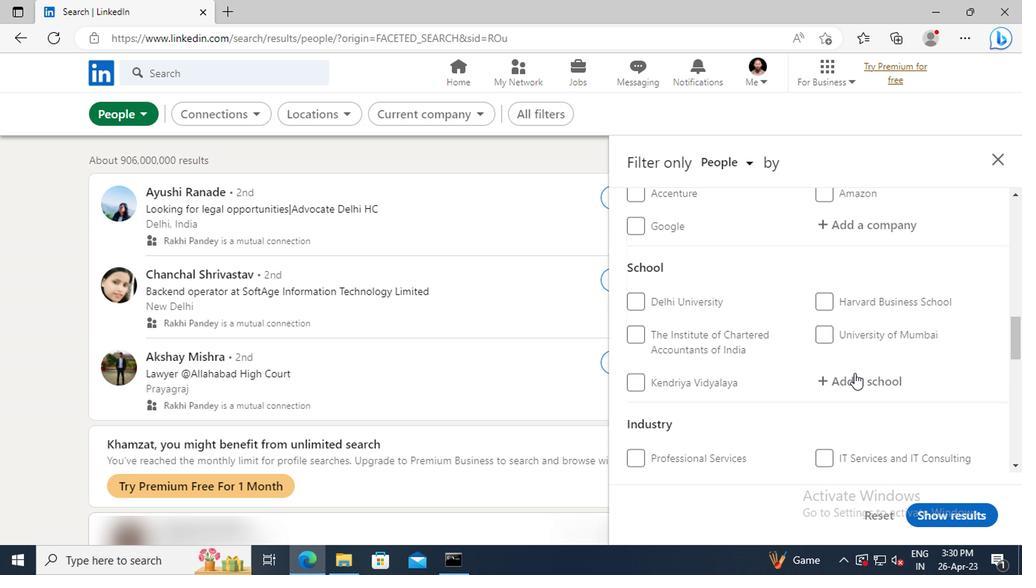 
Action: Mouse scrolled (852, 373) with delta (0, 1)
Screenshot: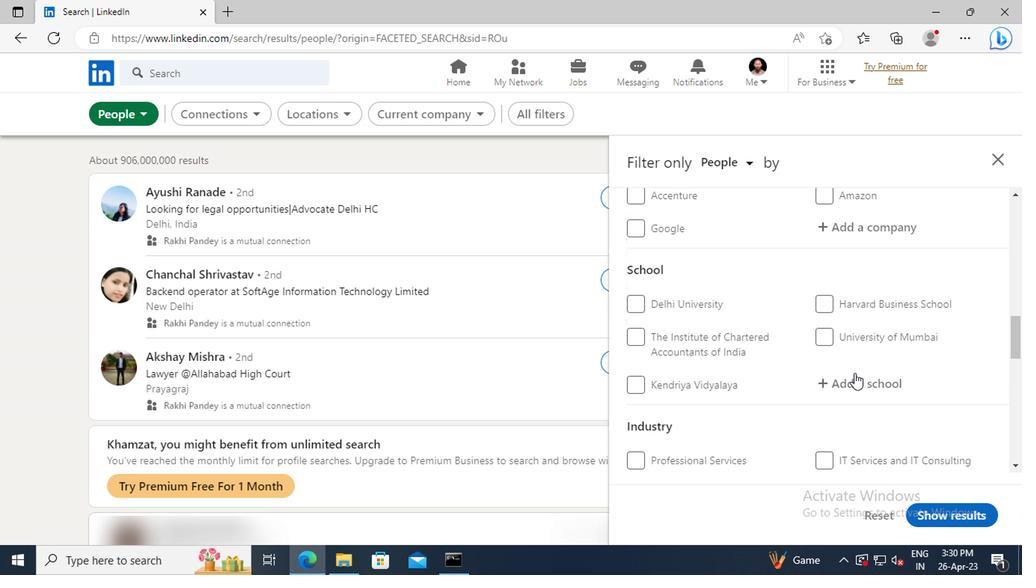 
Action: Mouse scrolled (852, 373) with delta (0, 1)
Screenshot: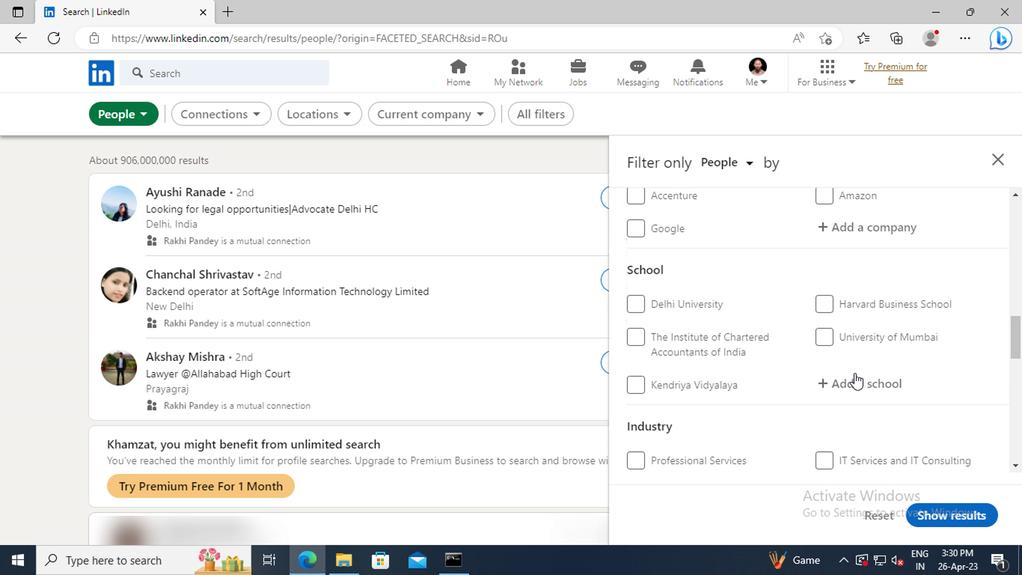 
Action: Mouse scrolled (852, 373) with delta (0, 1)
Screenshot: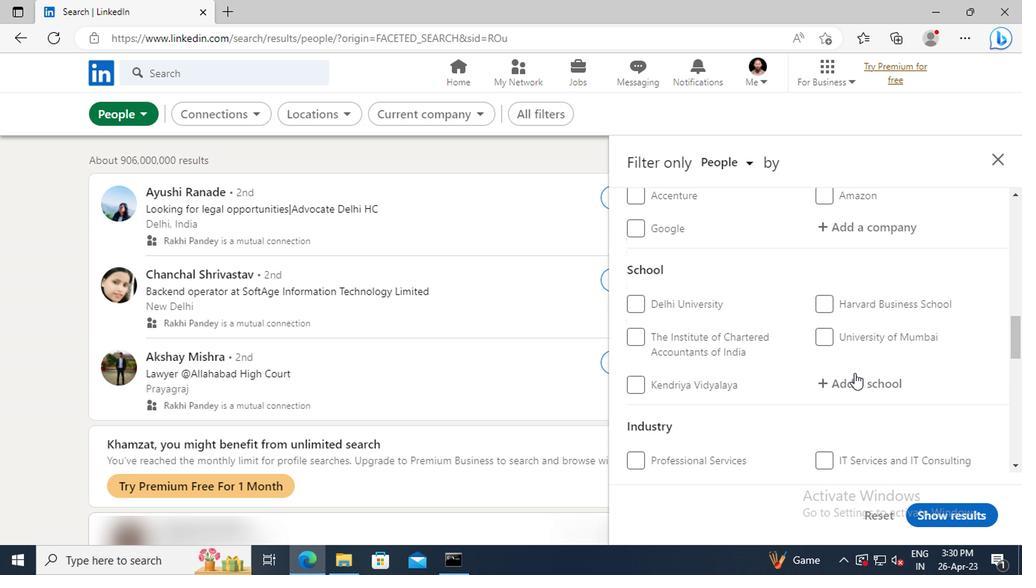 
Action: Mouse moved to (852, 372)
Screenshot: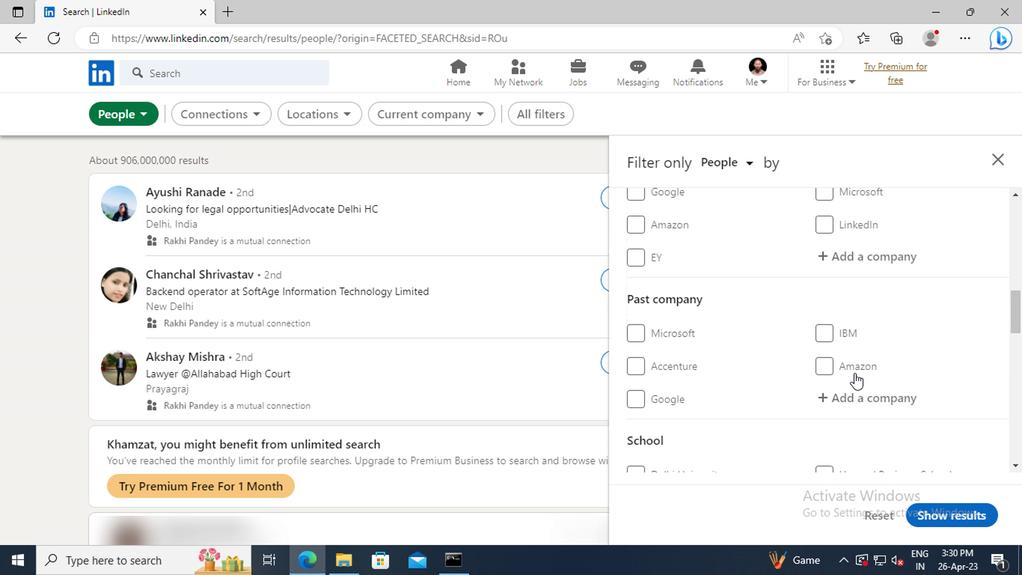 
Action: Mouse scrolled (852, 373) with delta (0, 1)
Screenshot: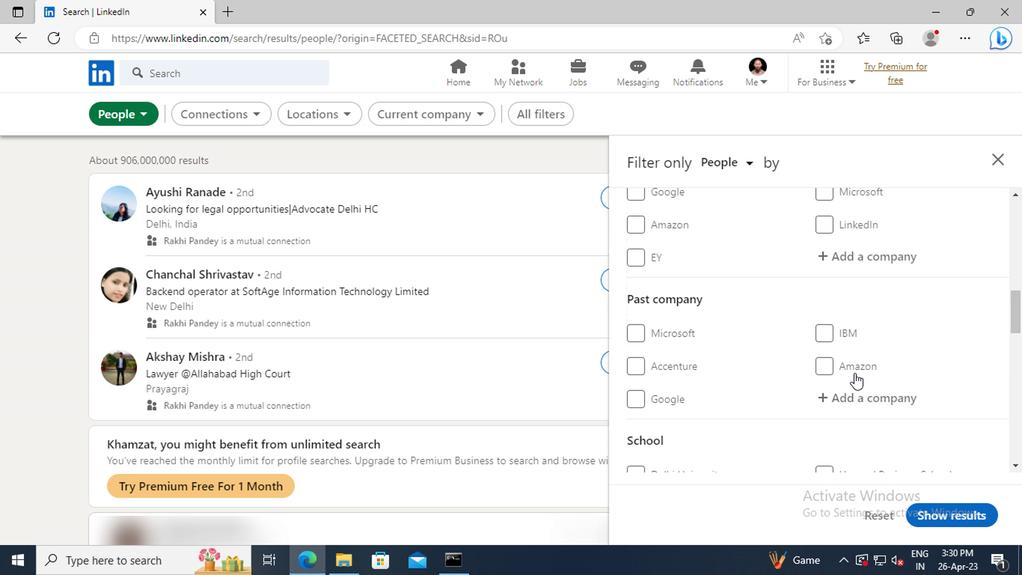
Action: Mouse moved to (850, 354)
Screenshot: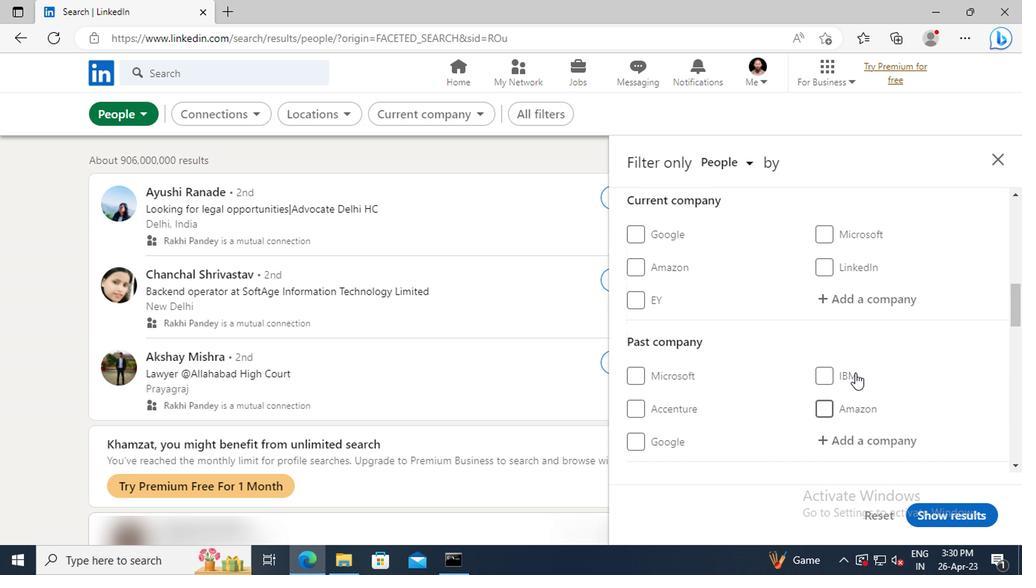 
Action: Mouse scrolled (850, 355) with delta (0, 1)
Screenshot: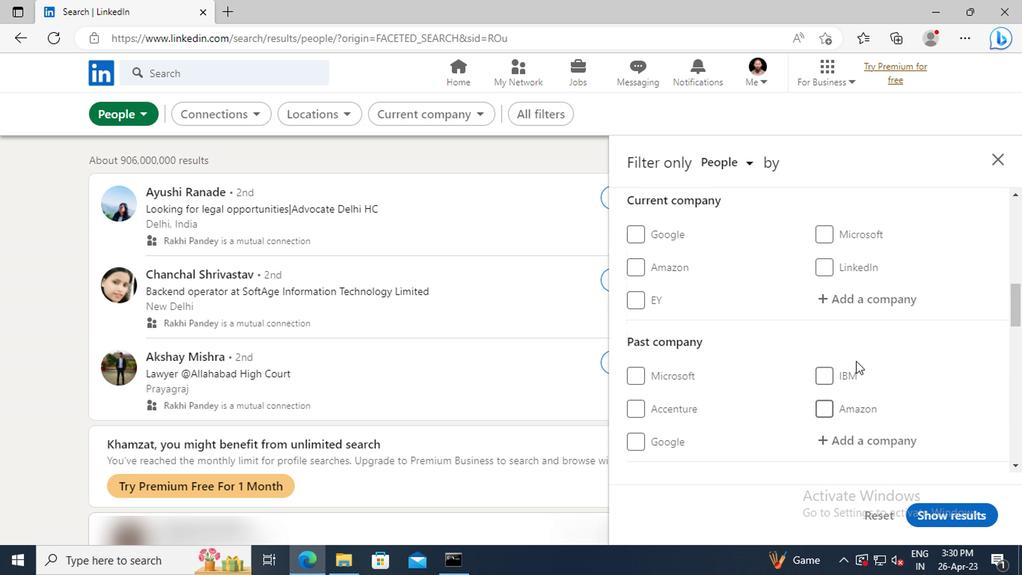 
Action: Mouse moved to (836, 339)
Screenshot: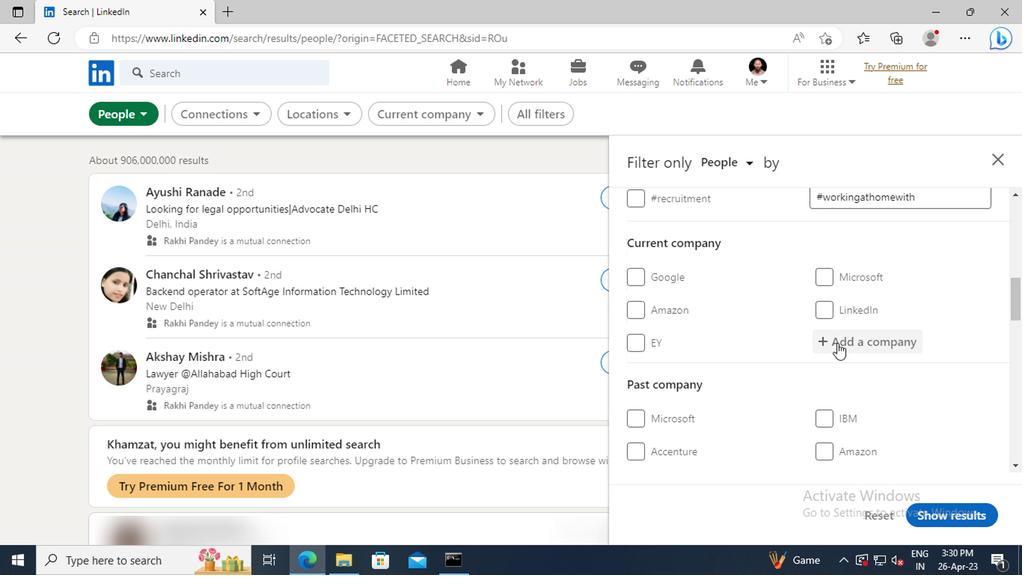
Action: Mouse pressed left at (836, 339)
Screenshot: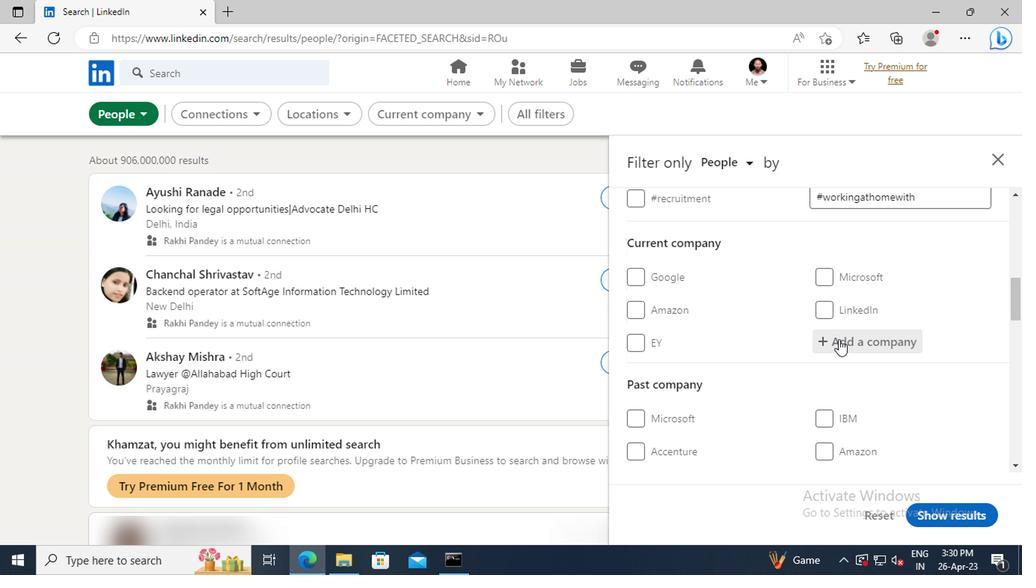 
Action: Key pressed <Key.shift>KOTAK<Key.space><Key.shift>SECURITIES
Screenshot: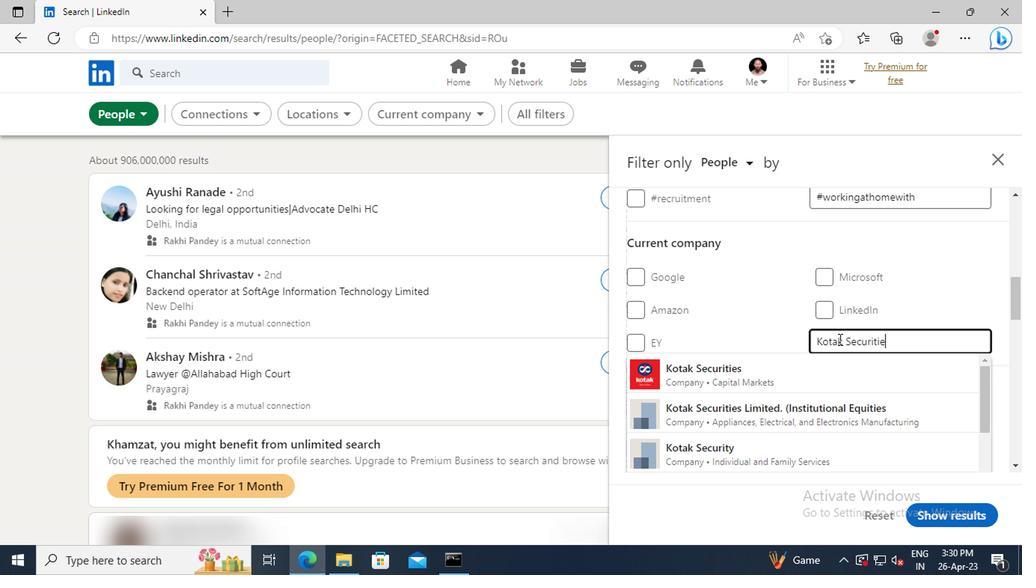 
Action: Mouse moved to (829, 370)
Screenshot: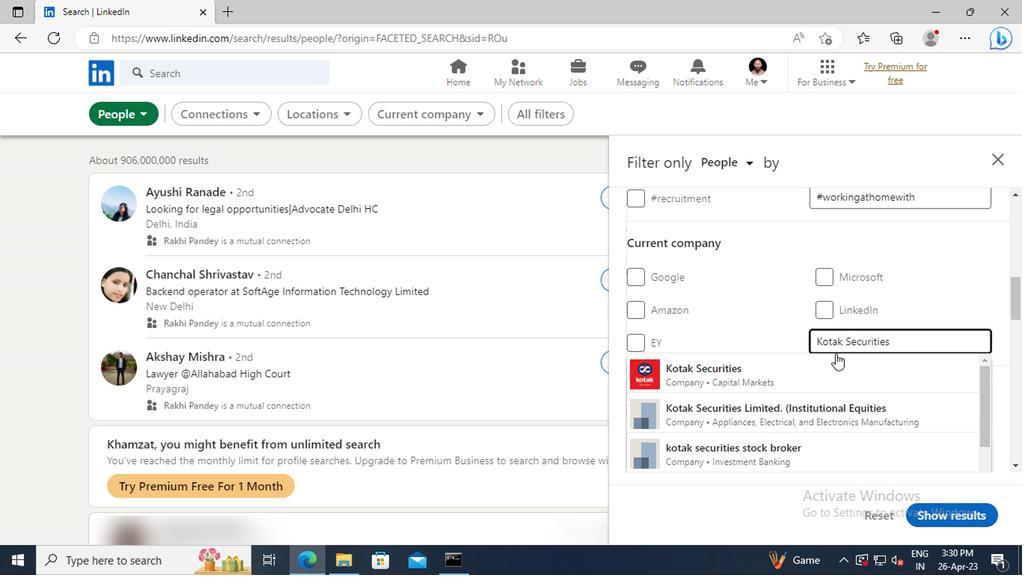 
Action: Mouse pressed left at (829, 370)
Screenshot: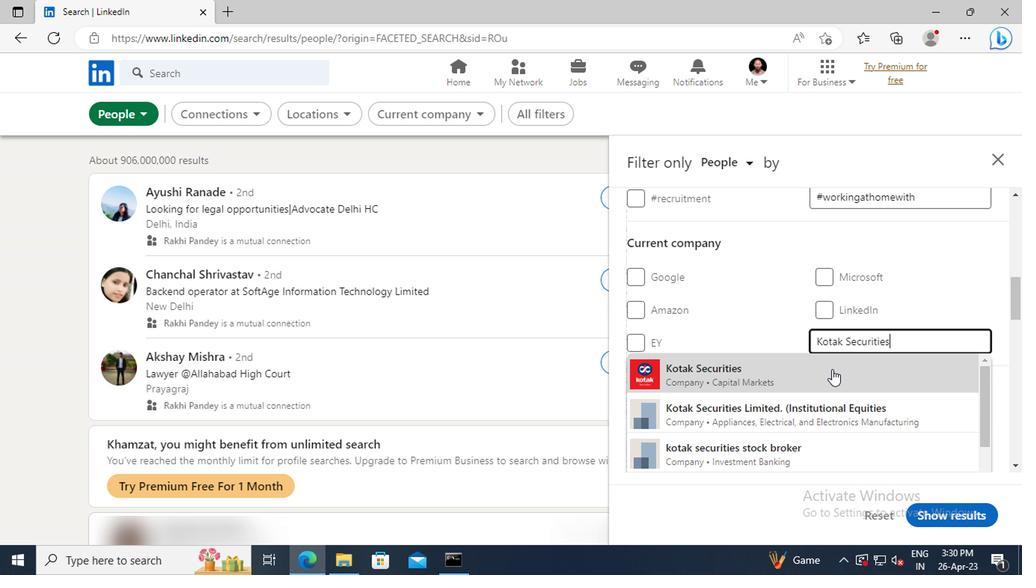 
Action: Mouse moved to (795, 293)
Screenshot: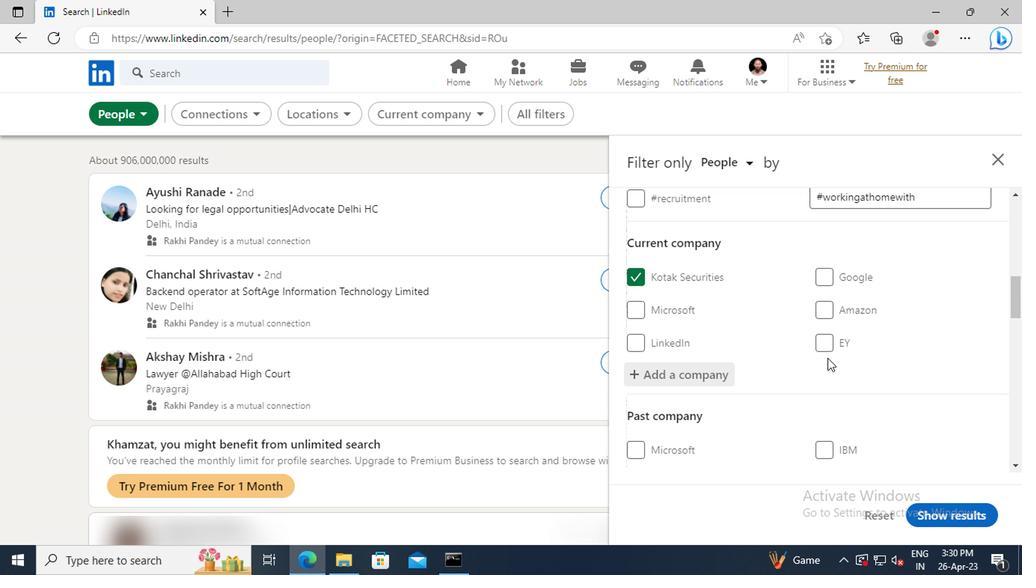 
Action: Mouse scrolled (795, 292) with delta (0, -1)
Screenshot: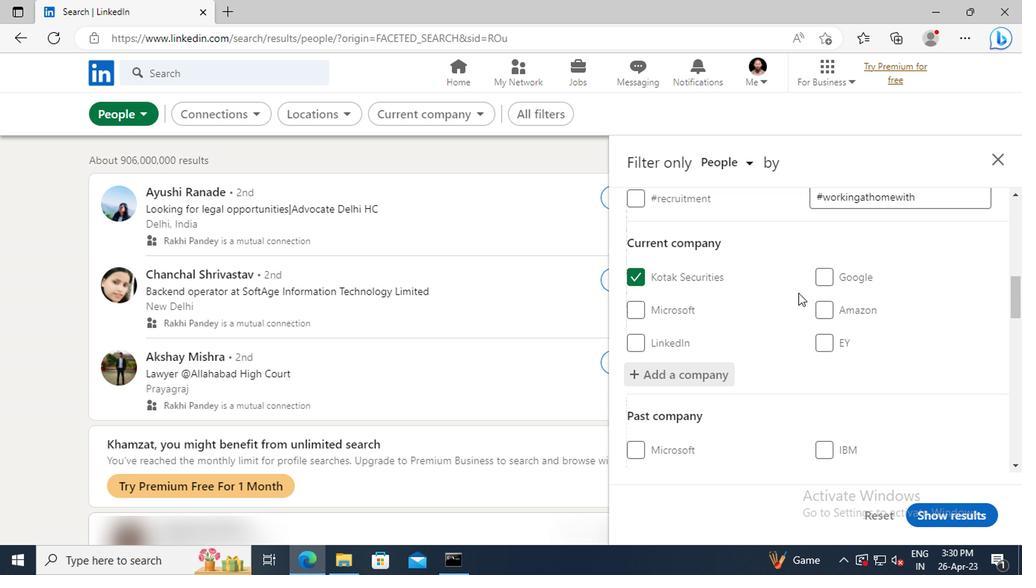 
Action: Mouse scrolled (795, 292) with delta (0, -1)
Screenshot: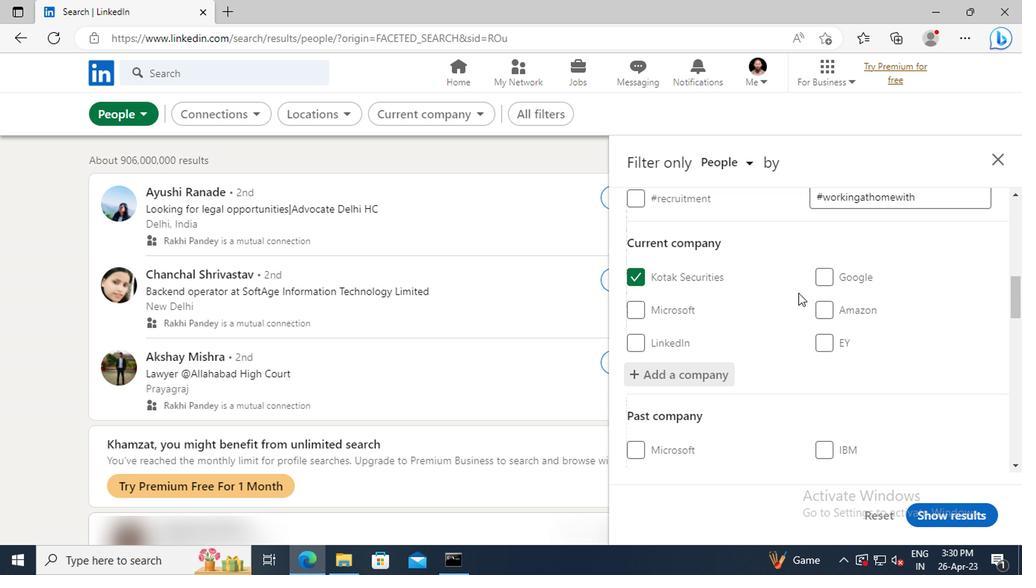 
Action: Mouse scrolled (795, 292) with delta (0, -1)
Screenshot: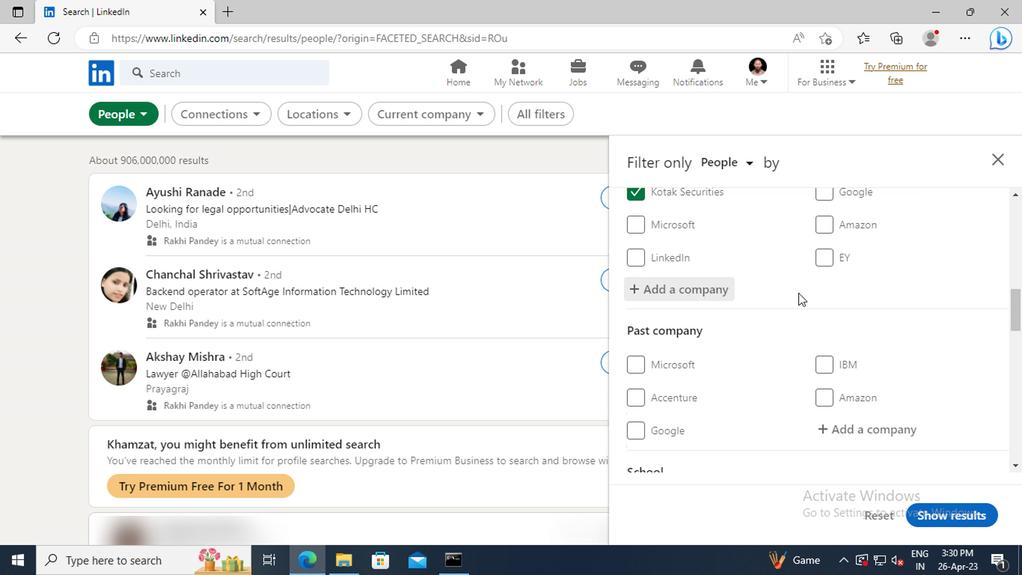 
Action: Mouse scrolled (795, 292) with delta (0, -1)
Screenshot: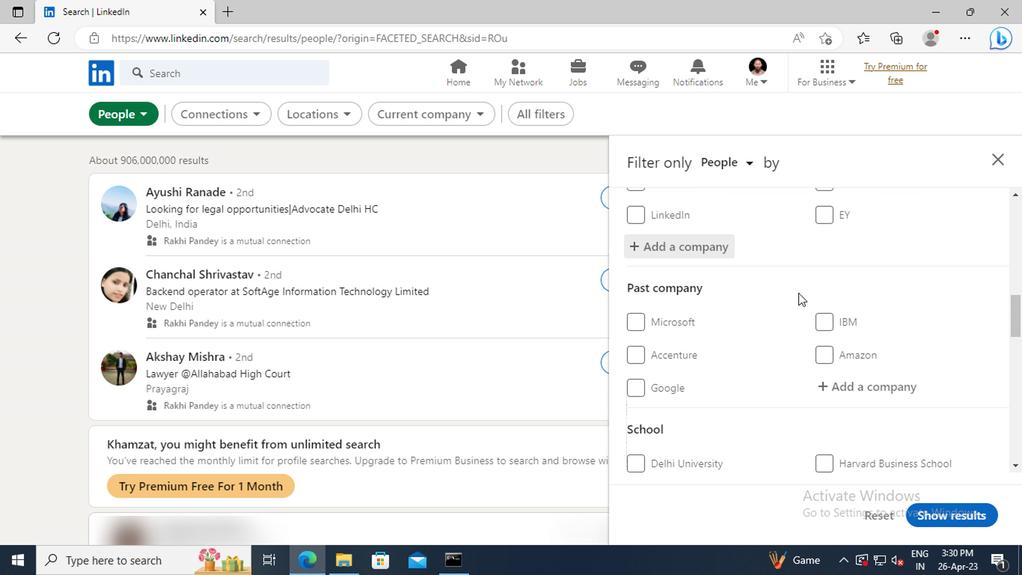 
Action: Mouse scrolled (795, 292) with delta (0, -1)
Screenshot: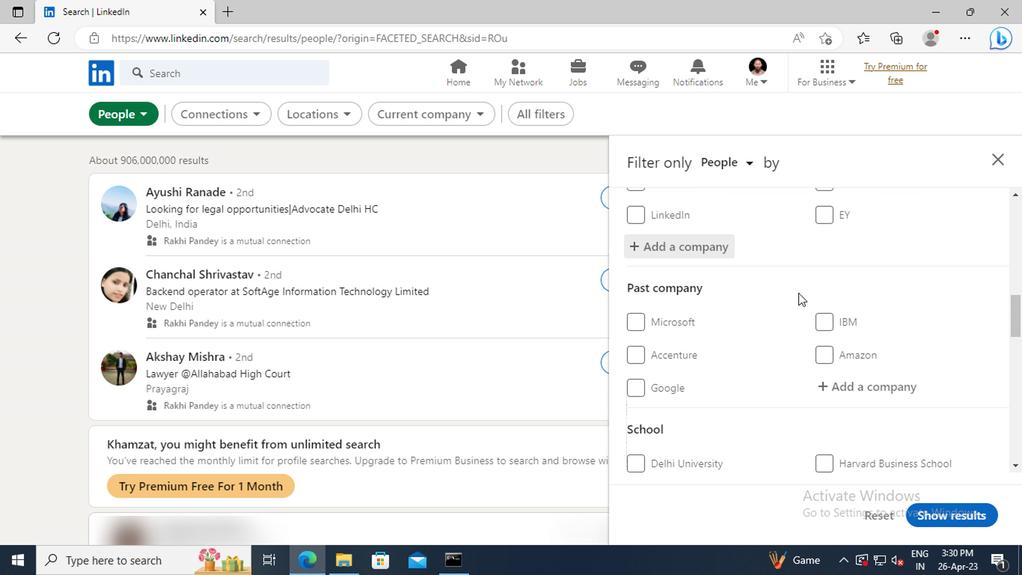 
Action: Mouse scrolled (795, 292) with delta (0, -1)
Screenshot: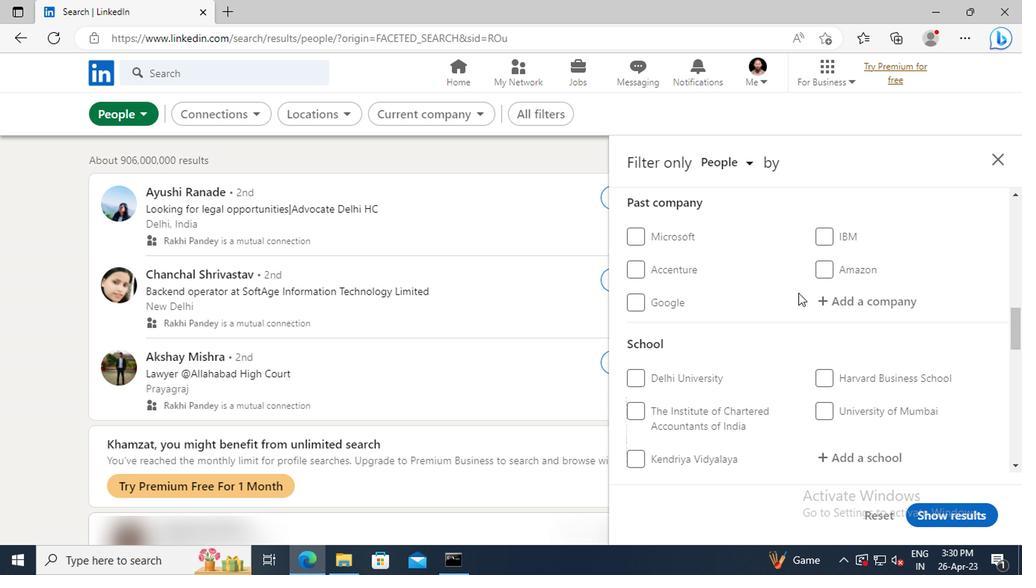 
Action: Mouse scrolled (795, 292) with delta (0, -1)
Screenshot: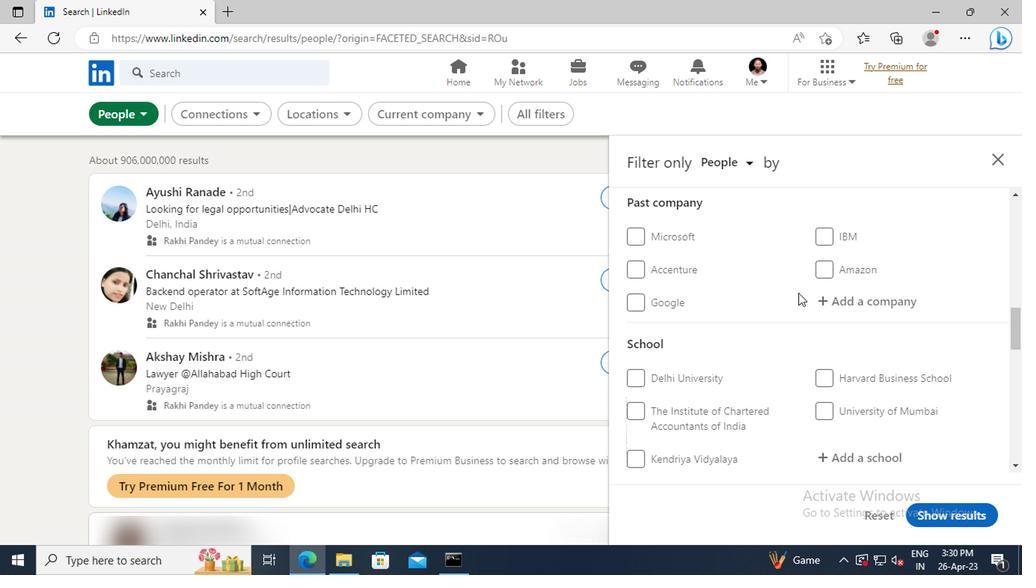 
Action: Mouse moved to (843, 367)
Screenshot: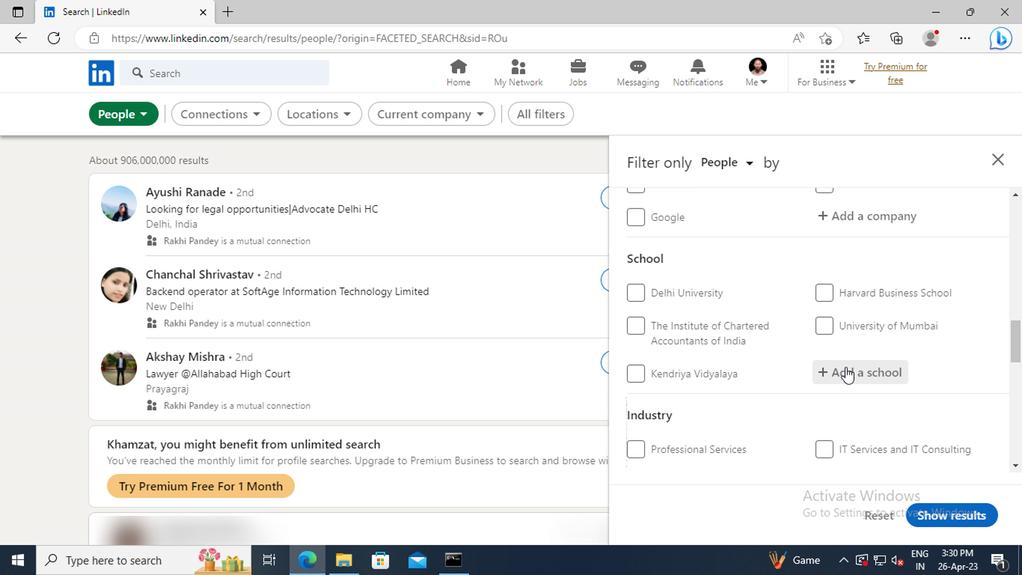 
Action: Mouse pressed left at (843, 367)
Screenshot: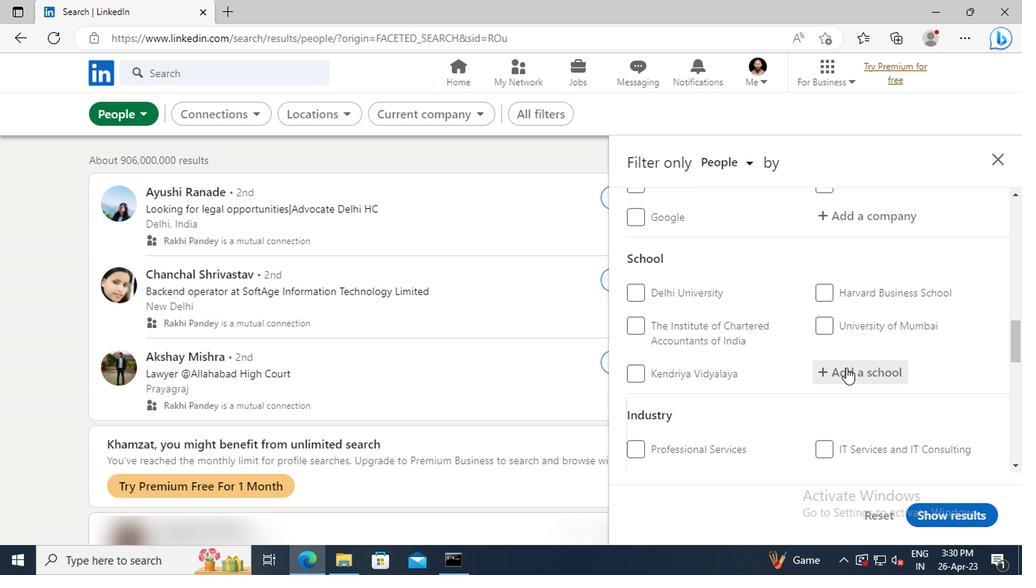 
Action: Key pressed <Key.shift>DEFENSE<Key.space><Key.shift>INSTITUTE<Key.space>OF<Key.space><Key.shift>AD
Screenshot: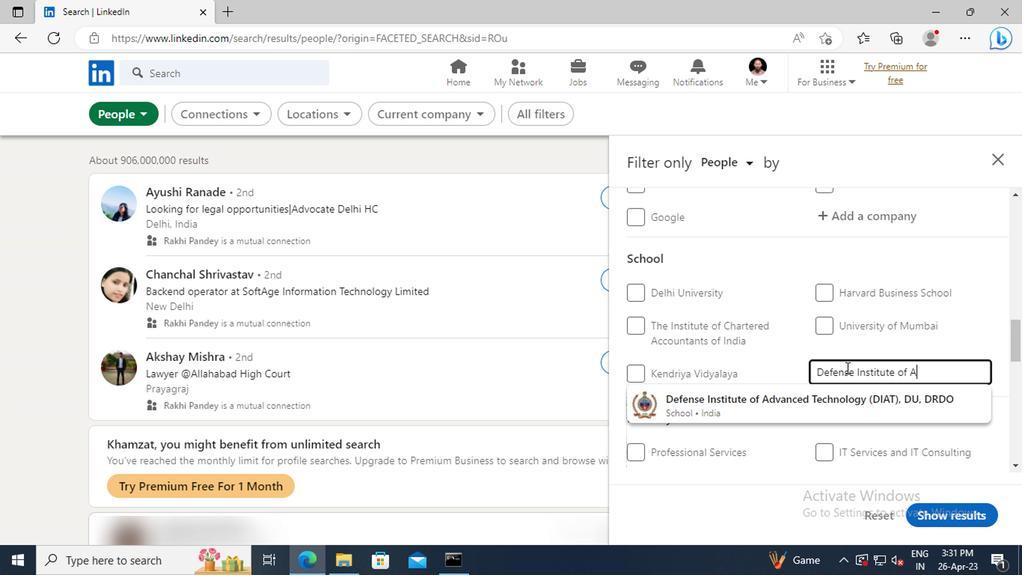 
Action: Mouse moved to (837, 403)
Screenshot: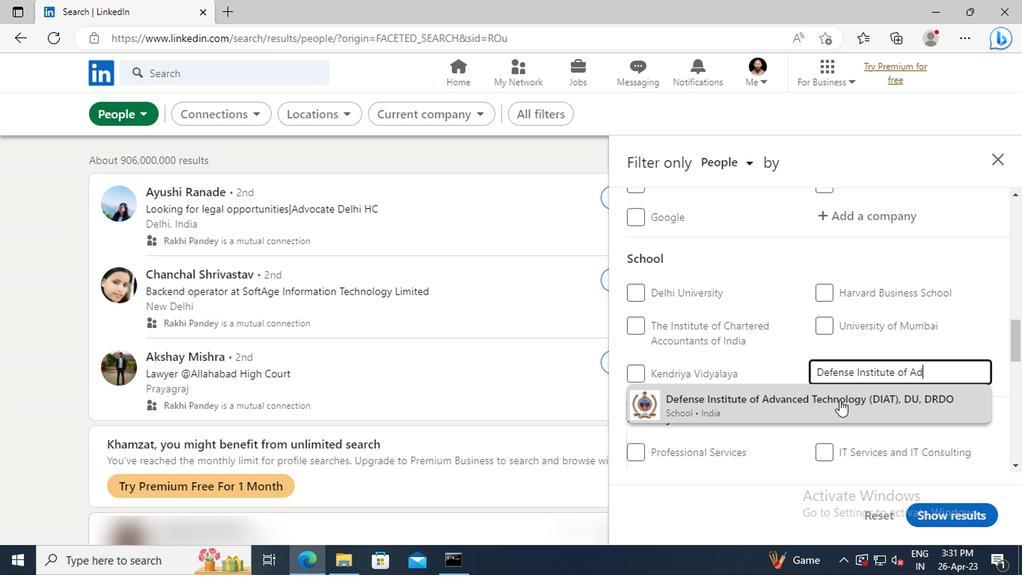 
Action: Mouse pressed left at (837, 403)
Screenshot: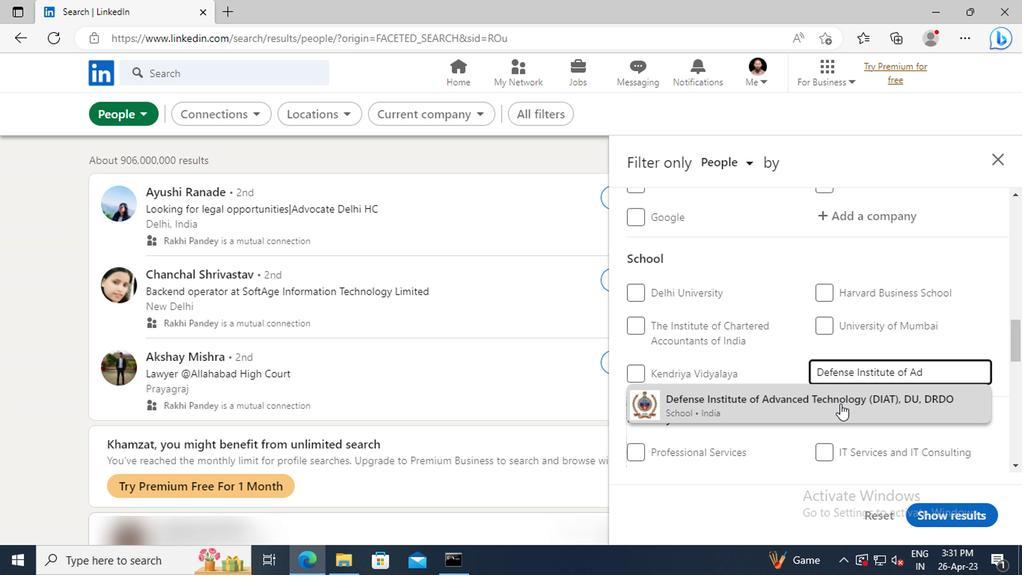 
Action: Mouse moved to (806, 331)
Screenshot: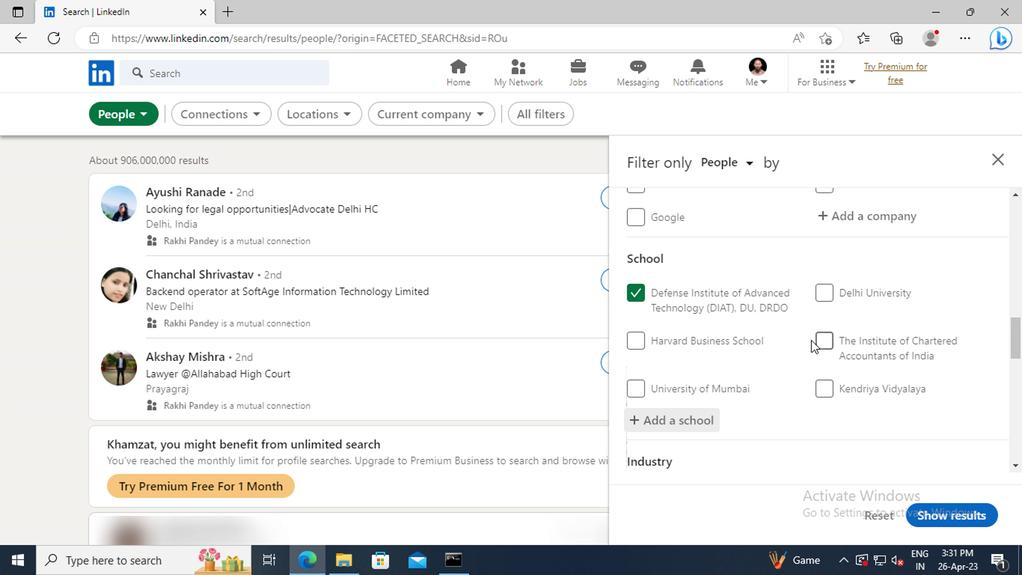 
Action: Mouse scrolled (806, 330) with delta (0, 0)
Screenshot: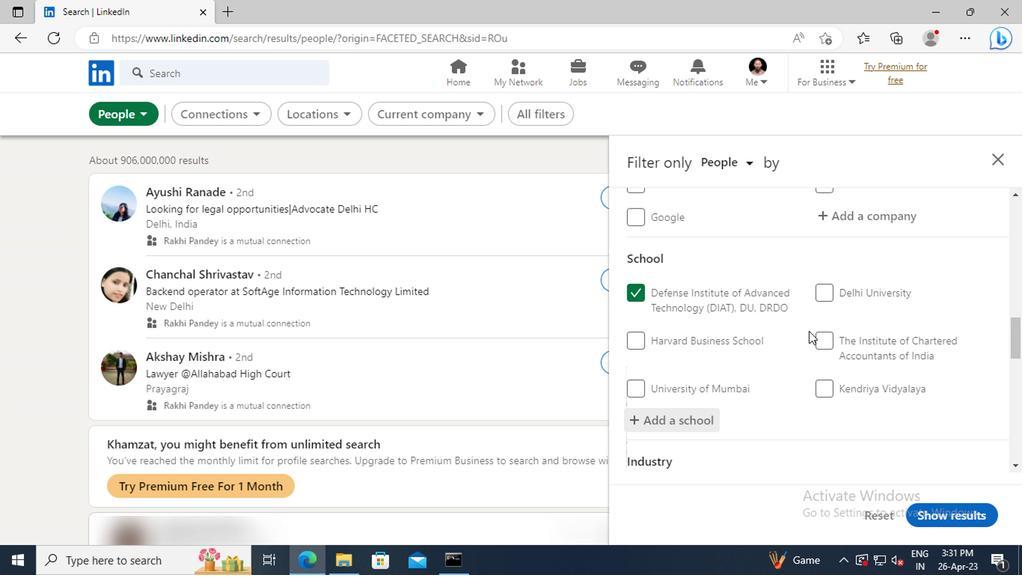 
Action: Mouse scrolled (806, 330) with delta (0, 0)
Screenshot: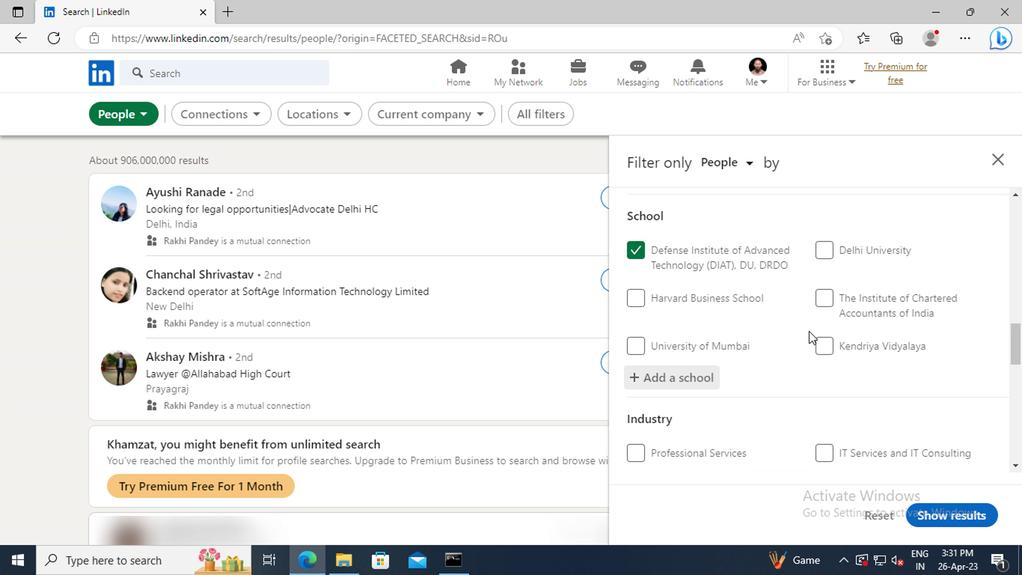 
Action: Mouse scrolled (806, 330) with delta (0, 0)
Screenshot: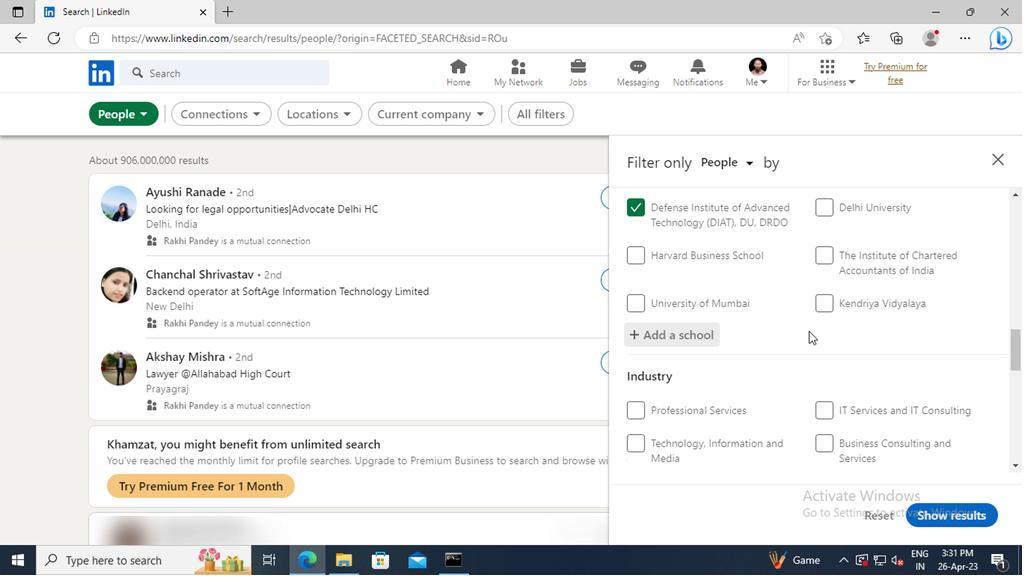 
Action: Mouse scrolled (806, 330) with delta (0, 0)
Screenshot: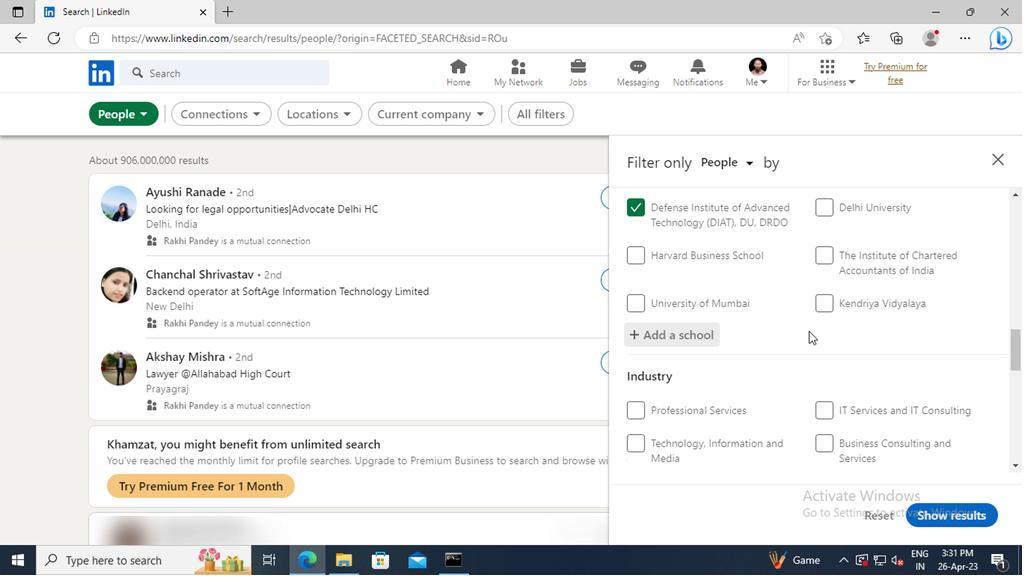 
Action: Mouse scrolled (806, 330) with delta (0, 0)
Screenshot: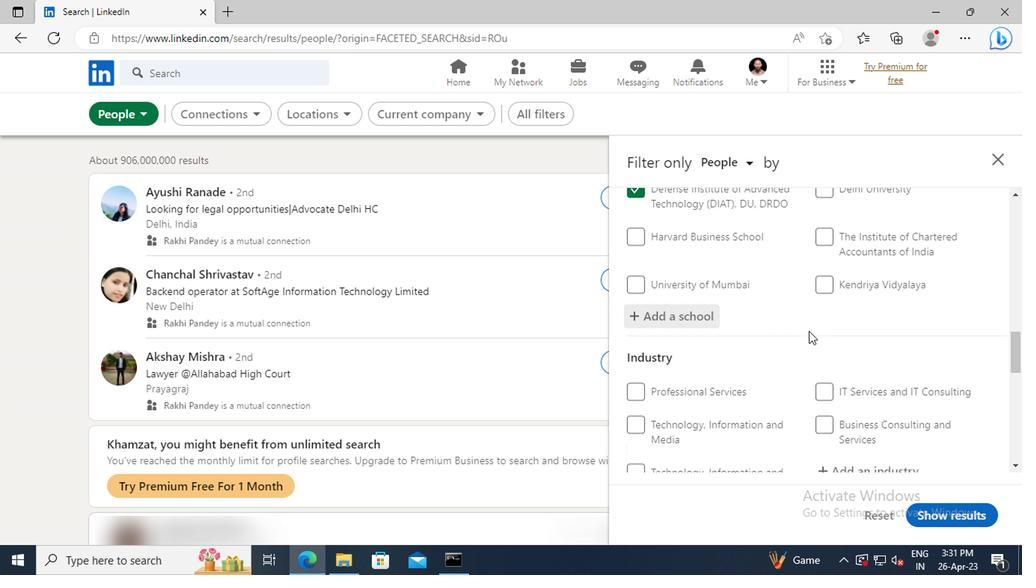 
Action: Mouse moved to (823, 357)
Screenshot: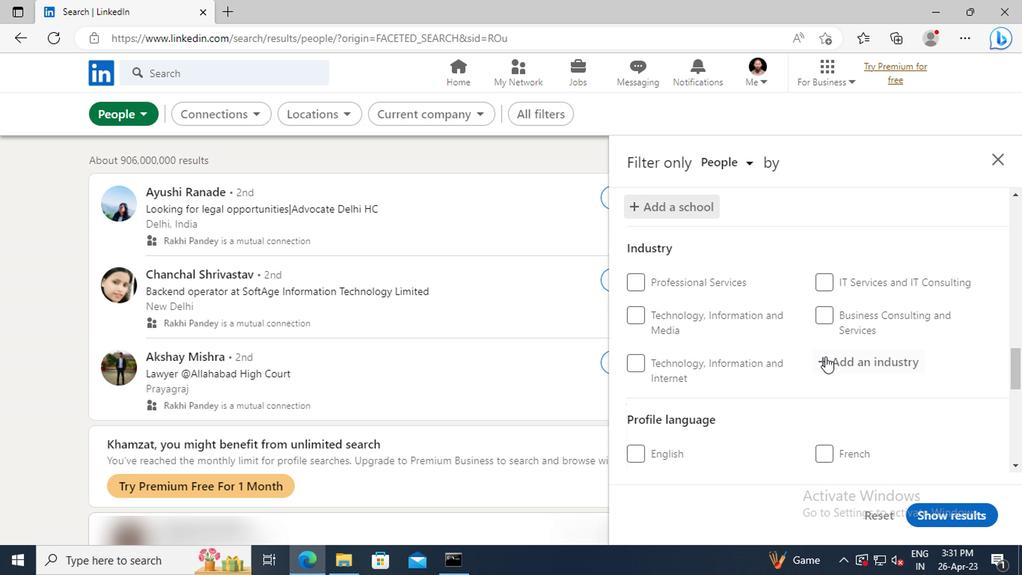 
Action: Mouse pressed left at (823, 357)
Screenshot: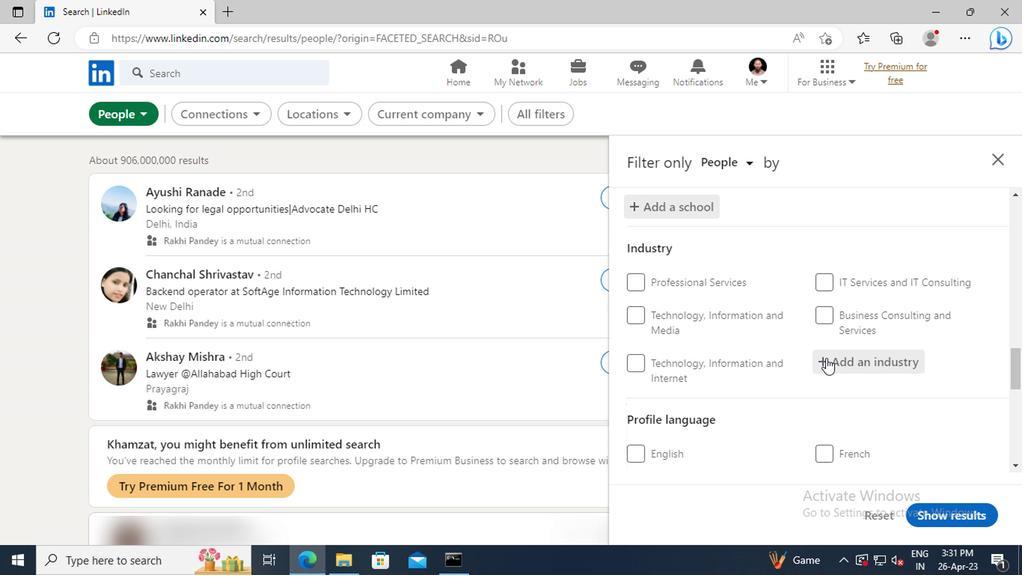 
Action: Key pressed <Key.shift>SOAP<Key.space>AND<Key.space><Key.shift>CLEANING<Key.space><Key.shift>PRODUCT<Key.space><Key.shift>MANUFACTURING
Screenshot: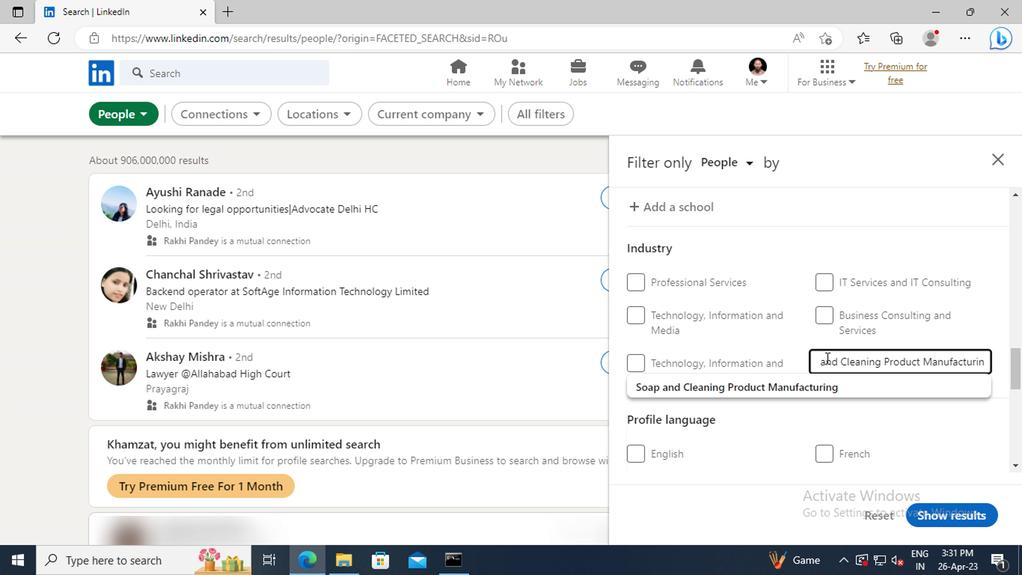 
Action: Mouse moved to (832, 385)
Screenshot: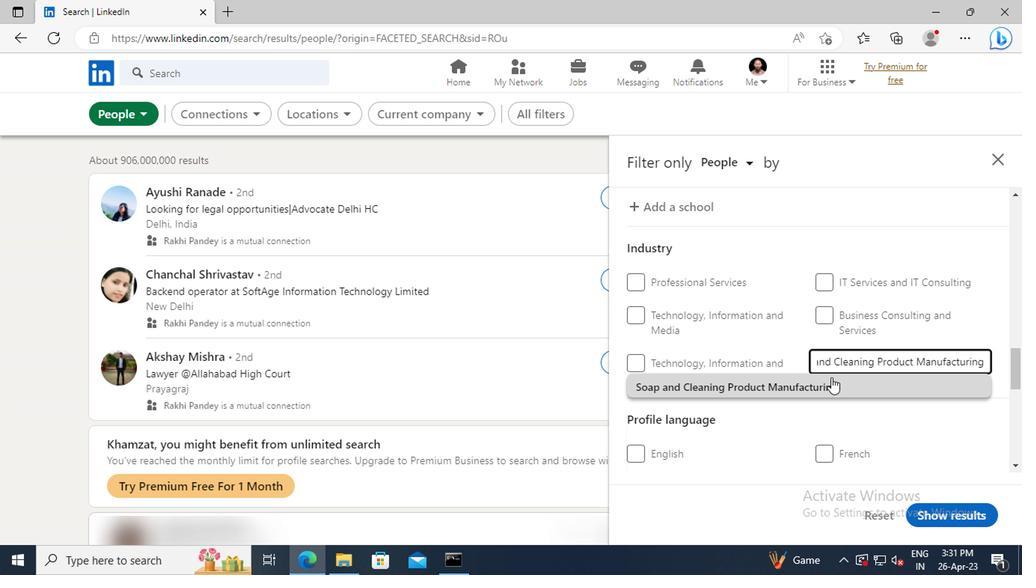 
Action: Mouse pressed left at (832, 385)
Screenshot: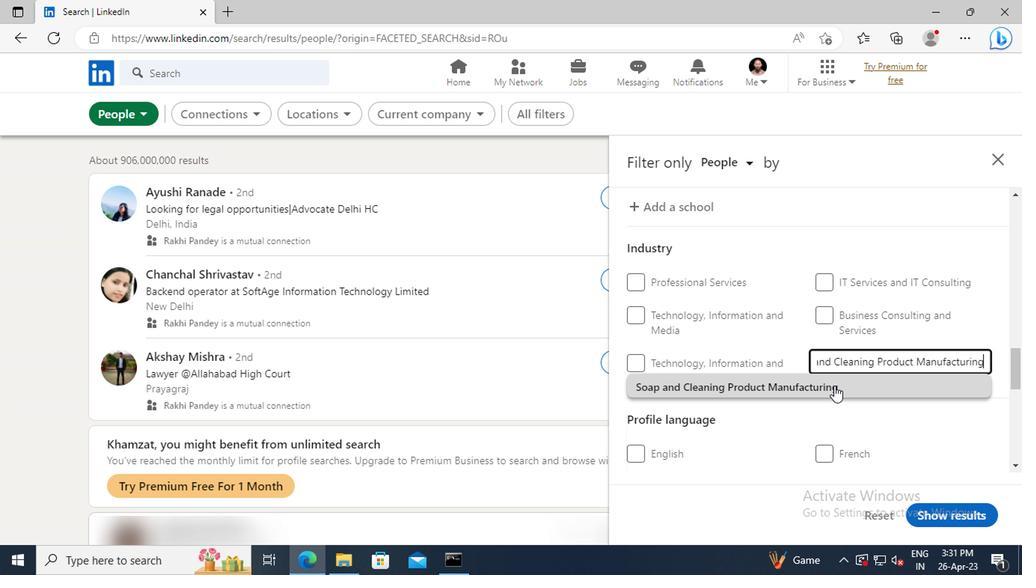 
Action: Mouse moved to (795, 318)
Screenshot: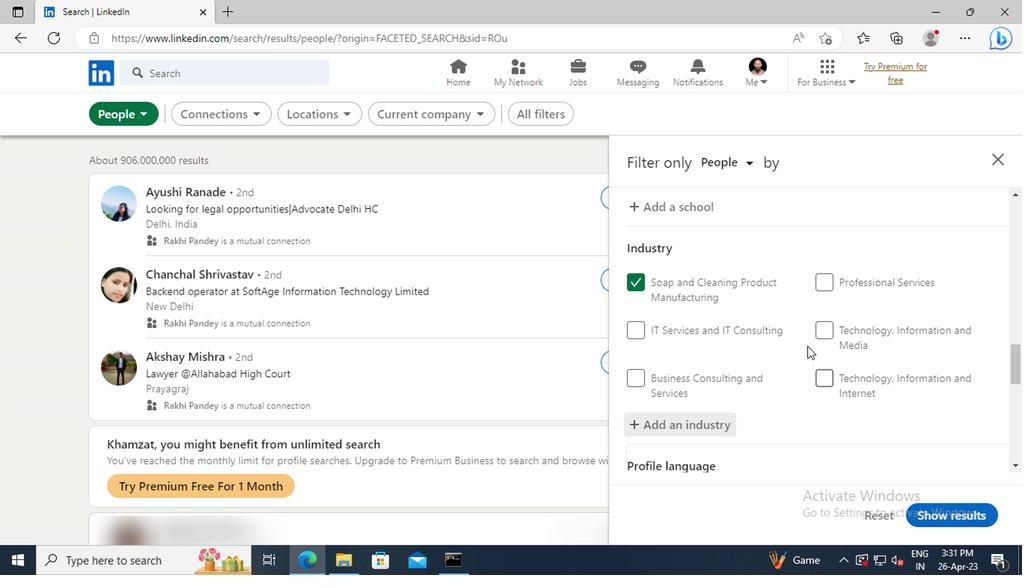 
Action: Mouse scrolled (795, 318) with delta (0, 0)
Screenshot: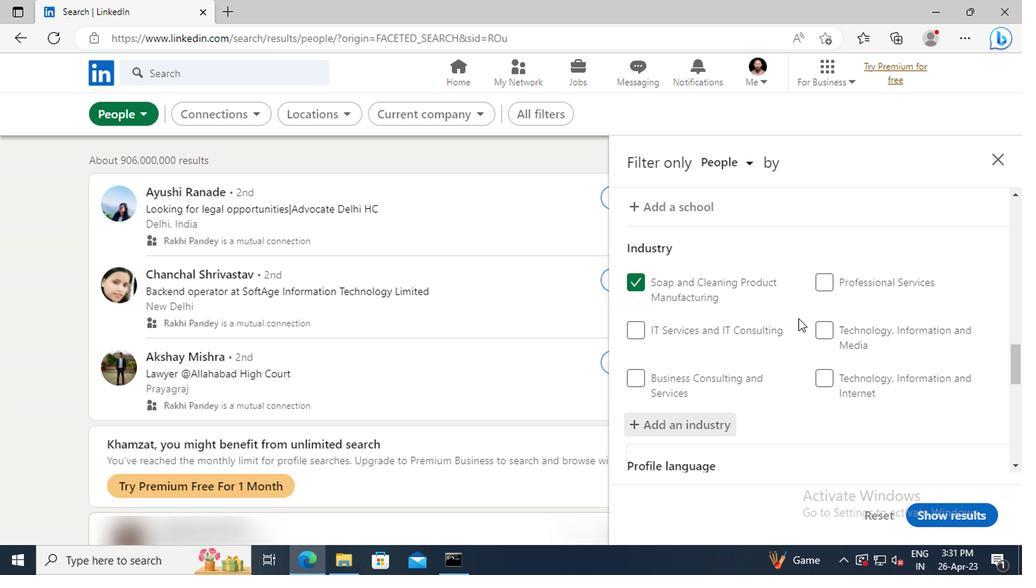 
Action: Mouse scrolled (795, 318) with delta (0, 0)
Screenshot: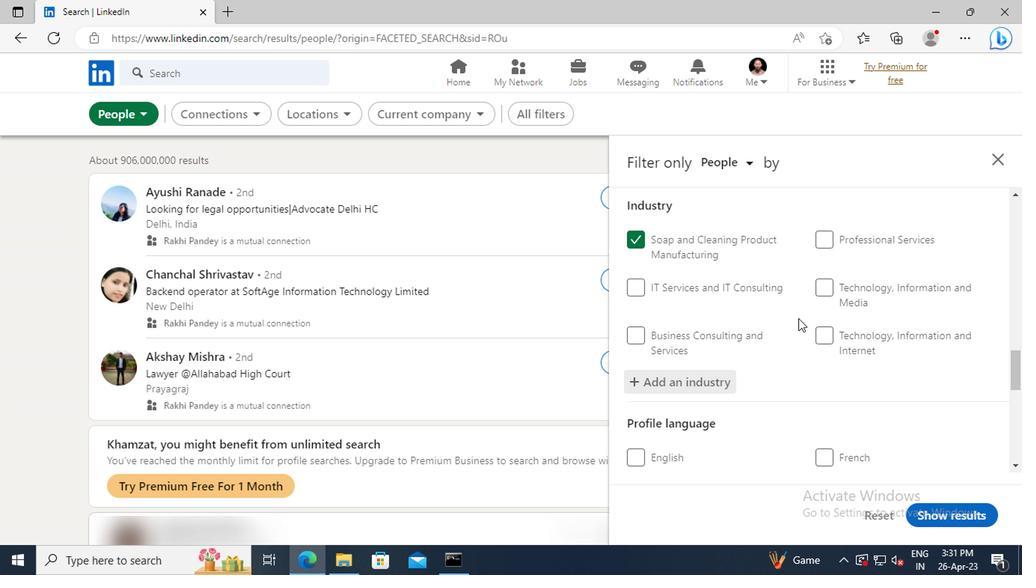 
Action: Mouse scrolled (795, 318) with delta (0, 0)
Screenshot: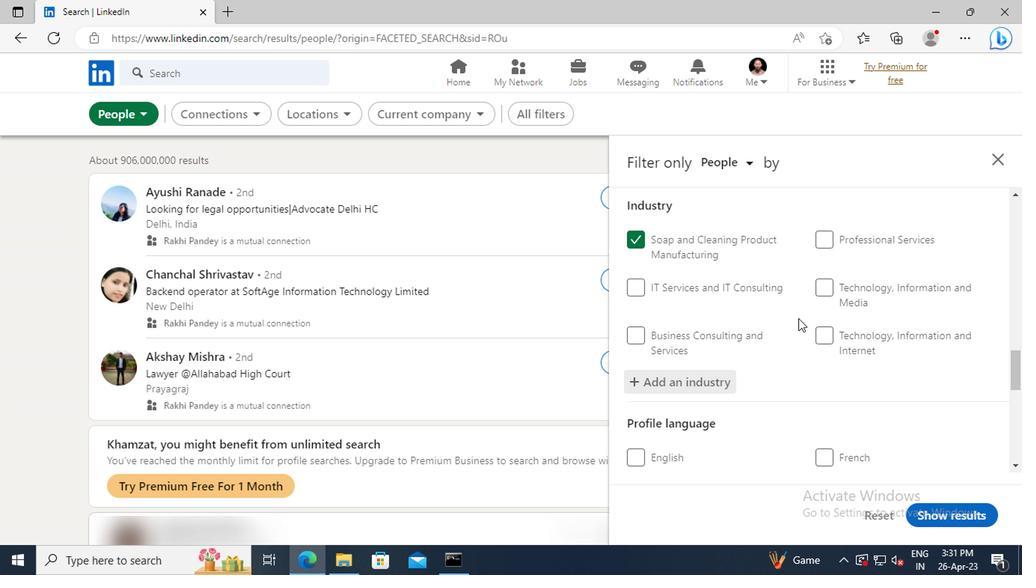 
Action: Mouse scrolled (795, 318) with delta (0, 0)
Screenshot: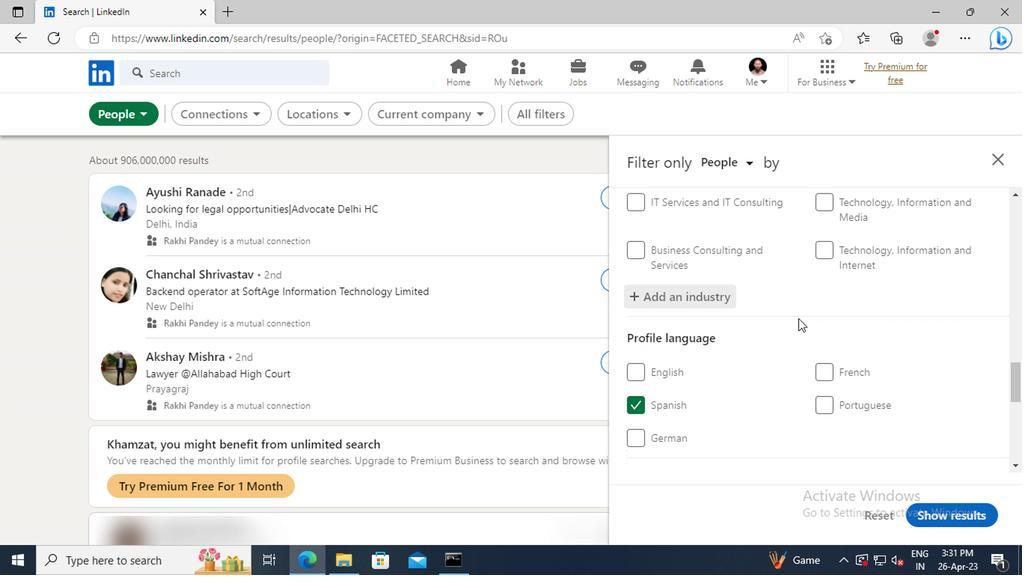 
Action: Mouse scrolled (795, 318) with delta (0, 0)
Screenshot: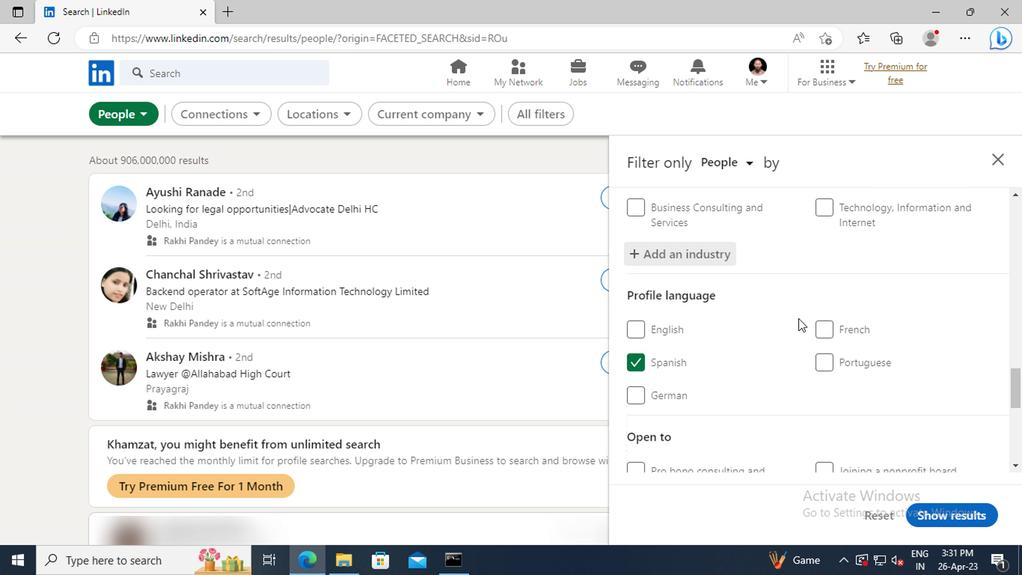 
Action: Mouse scrolled (795, 318) with delta (0, 0)
Screenshot: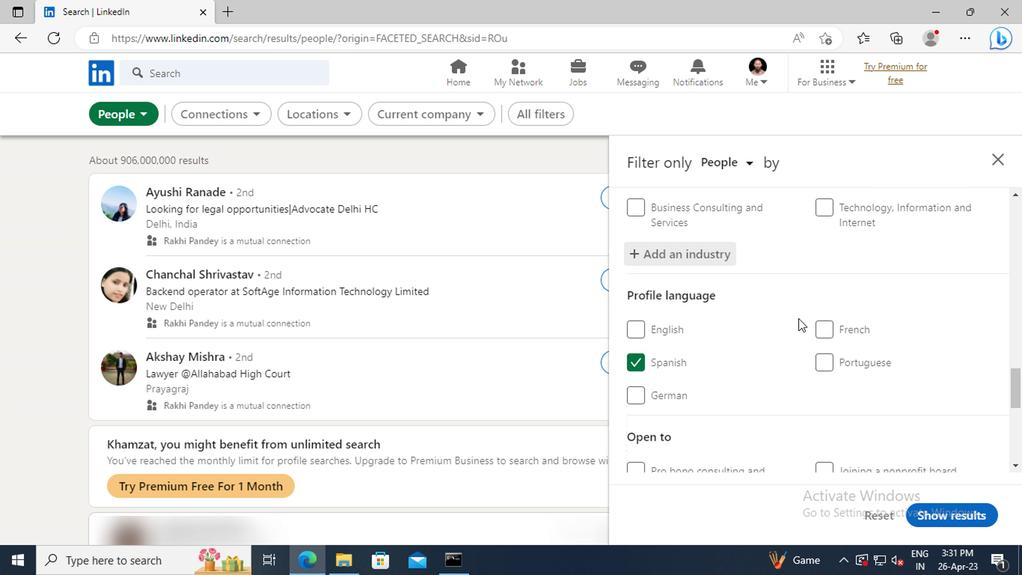 
Action: Mouse scrolled (795, 318) with delta (0, 0)
Screenshot: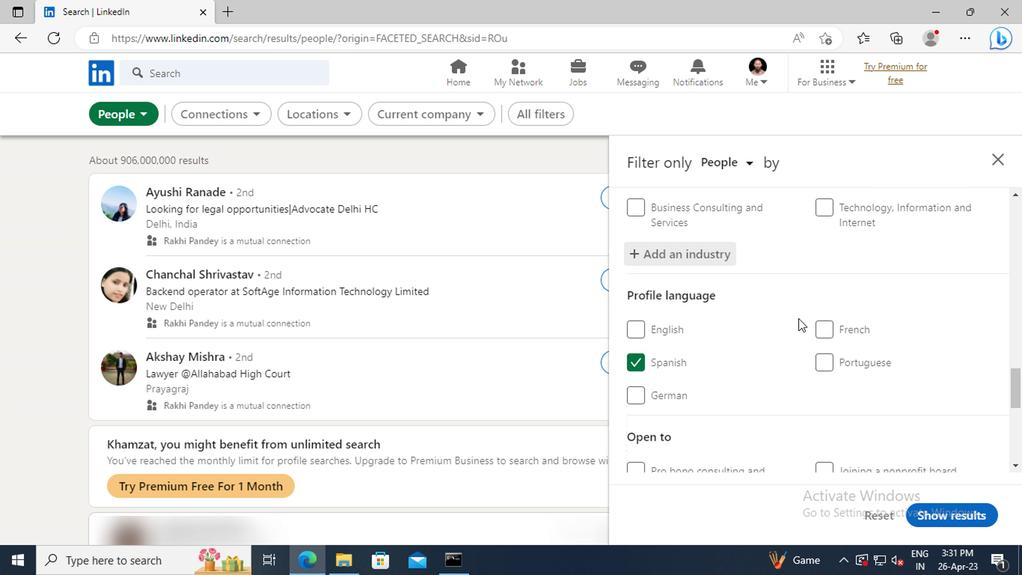 
Action: Mouse scrolled (795, 318) with delta (0, 0)
Screenshot: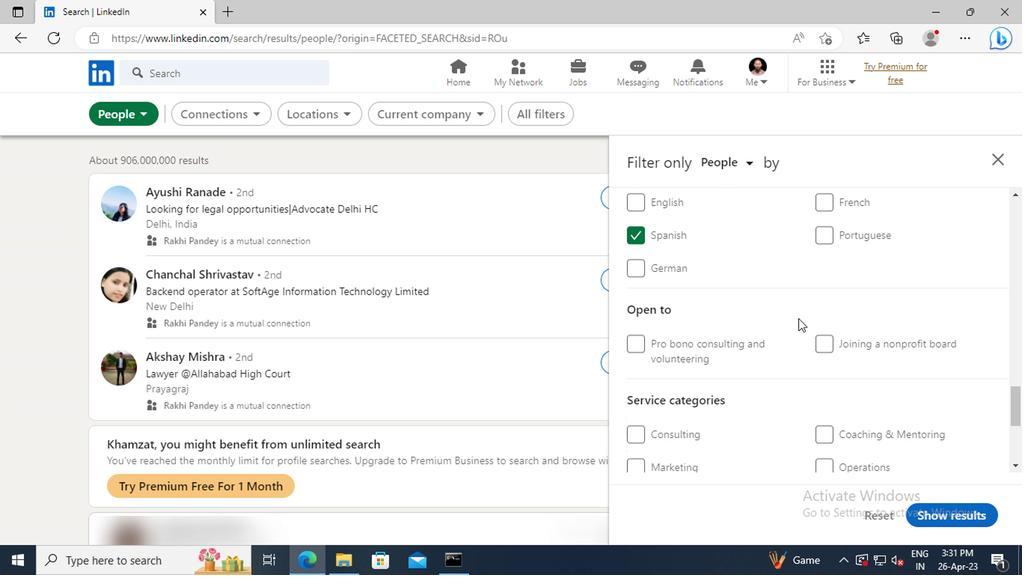 
Action: Mouse scrolled (795, 318) with delta (0, 0)
Screenshot: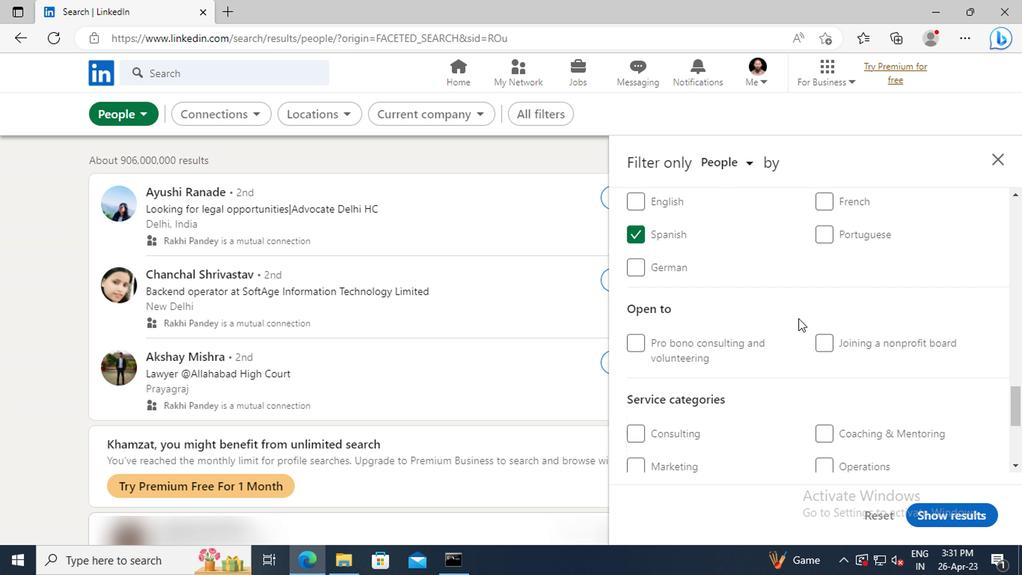 
Action: Mouse scrolled (795, 318) with delta (0, 0)
Screenshot: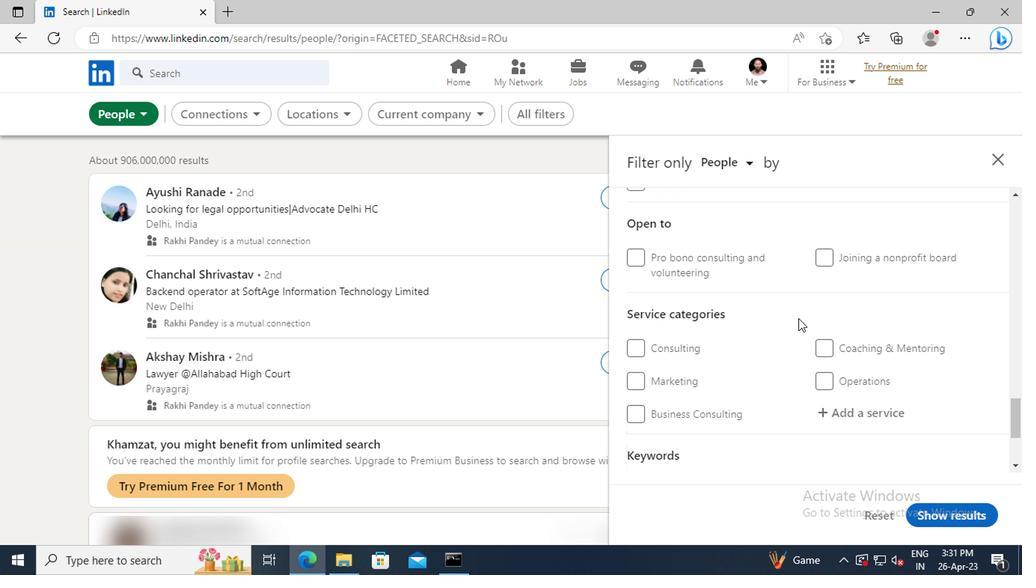 
Action: Mouse moved to (832, 370)
Screenshot: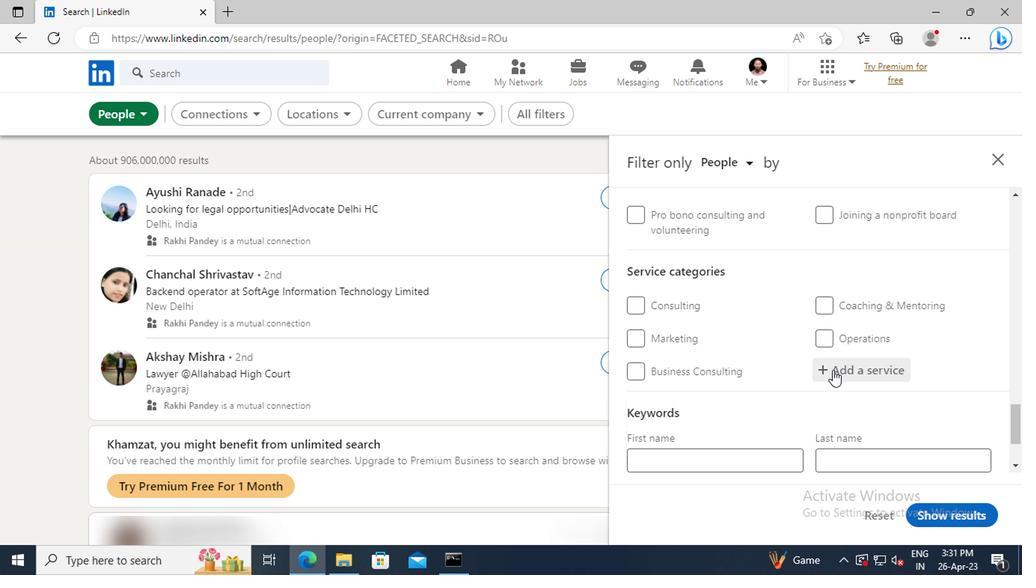 
Action: Mouse pressed left at (832, 370)
Screenshot: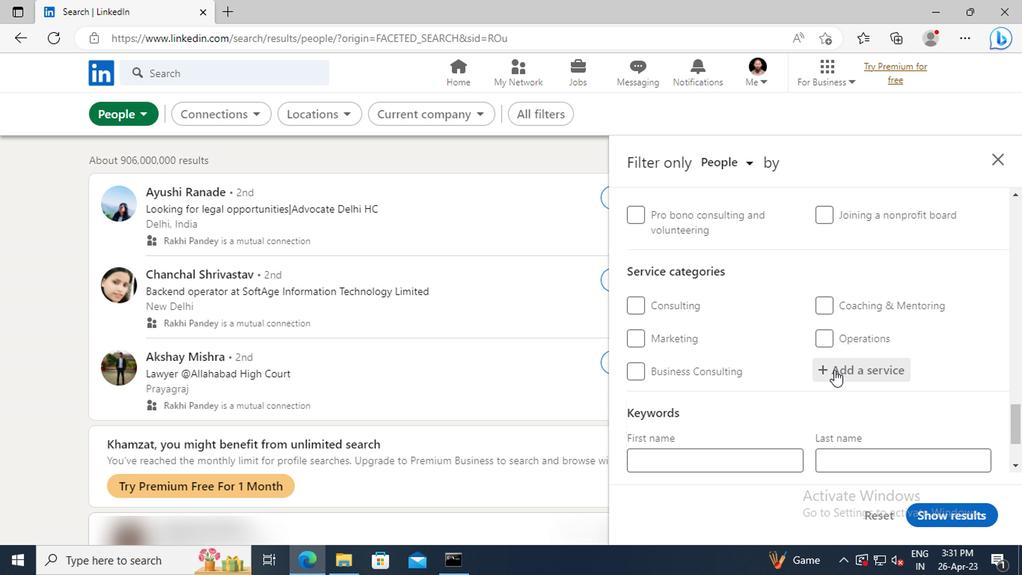 
Action: Key pressed <Key.shift>SUPPORT<Key.space><Key.shift>TECHNICAL<Key.space><Key.shift>WRITING<Key.enter>
Screenshot: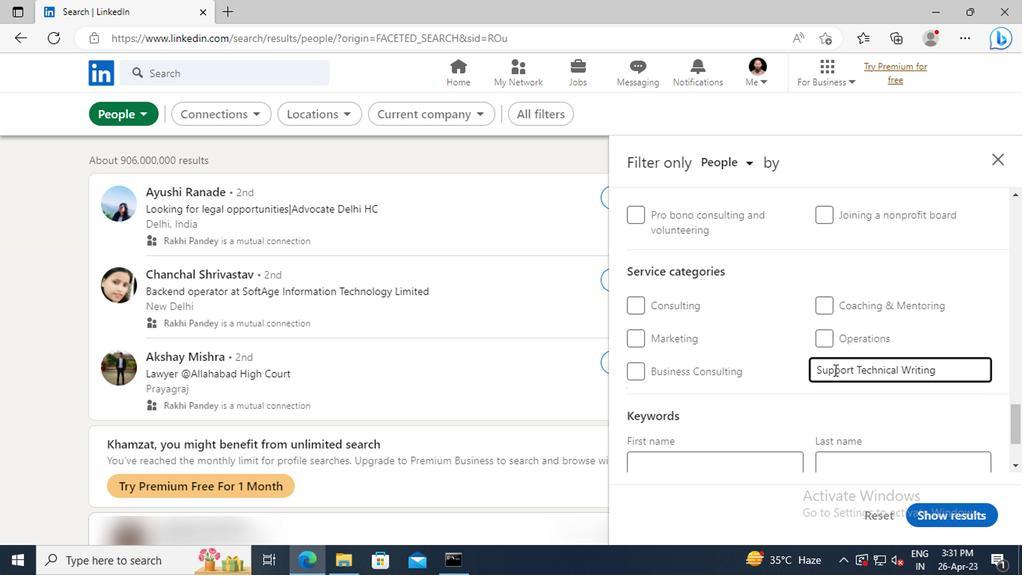 
Action: Mouse scrolled (832, 369) with delta (0, -1)
Screenshot: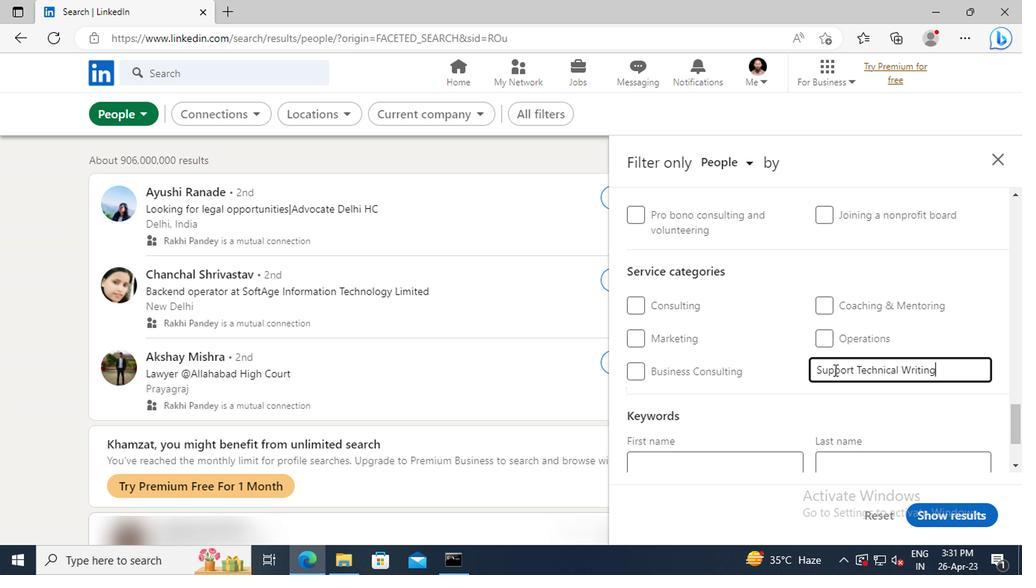 
Action: Mouse scrolled (832, 369) with delta (0, -1)
Screenshot: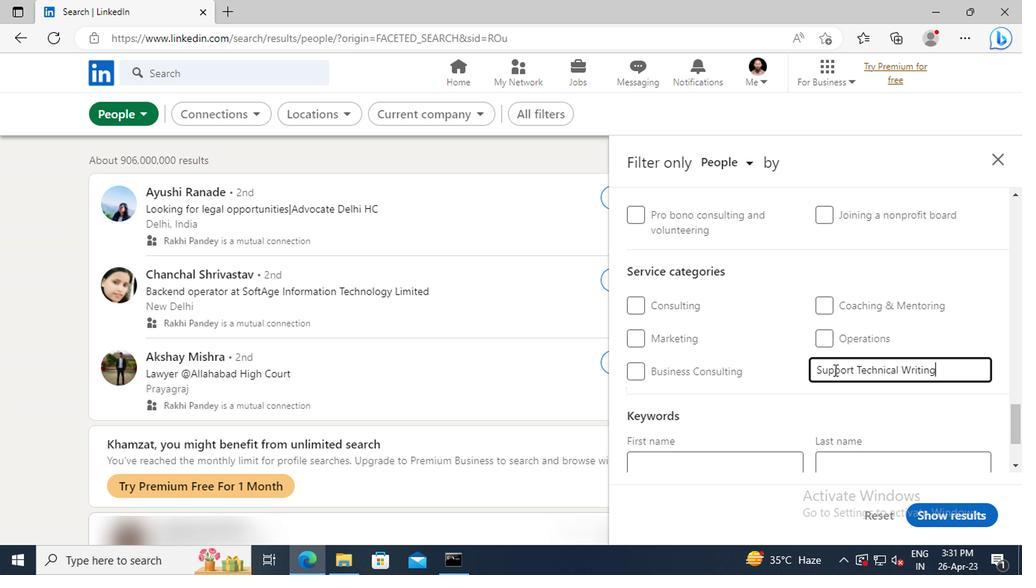 
Action: Mouse scrolled (832, 369) with delta (0, -1)
Screenshot: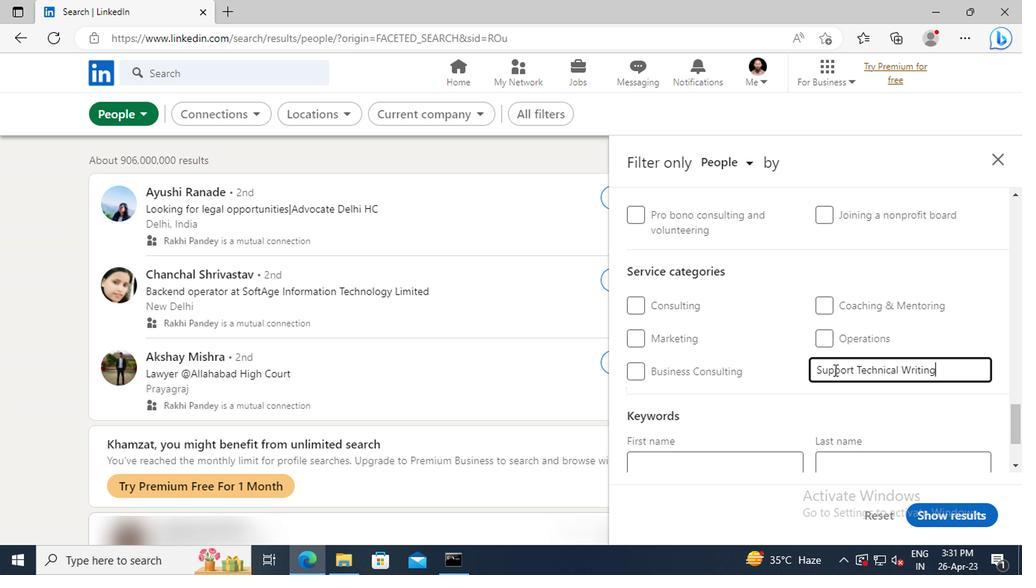 
Action: Mouse moved to (708, 398)
Screenshot: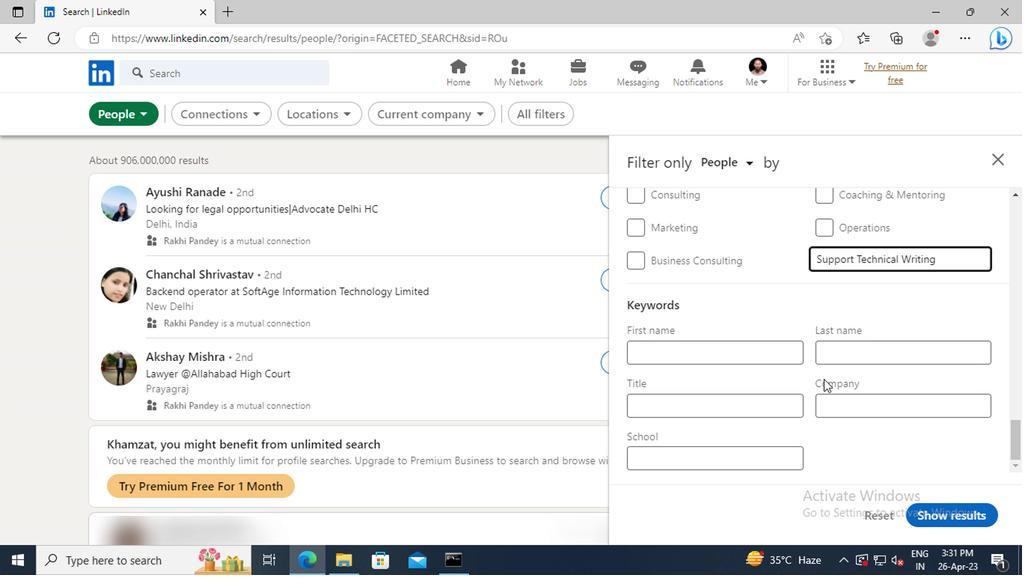 
Action: Mouse pressed left at (708, 398)
Screenshot: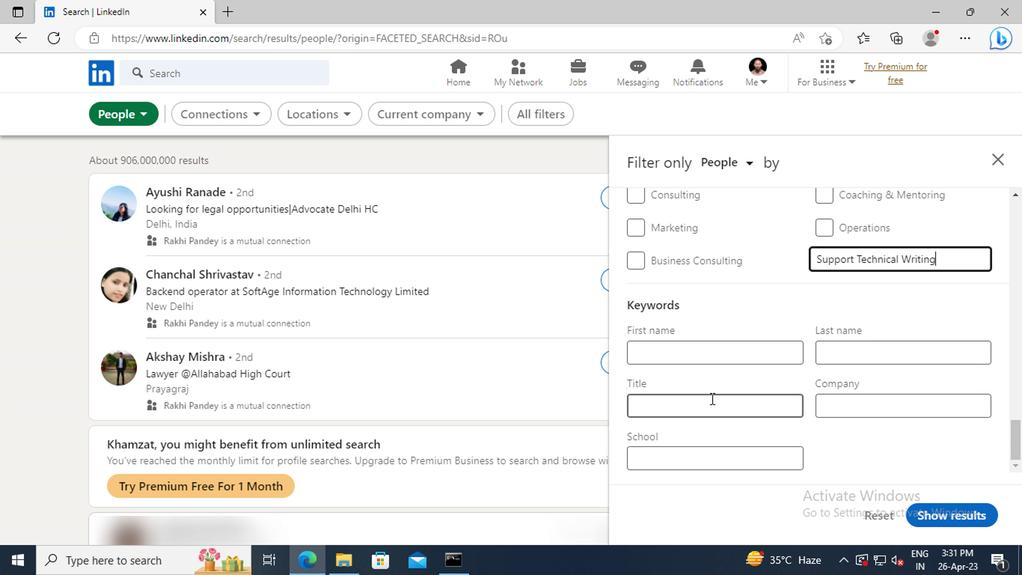 
Action: Key pressed <Key.shift>MANAGERS<Key.enter>
Screenshot: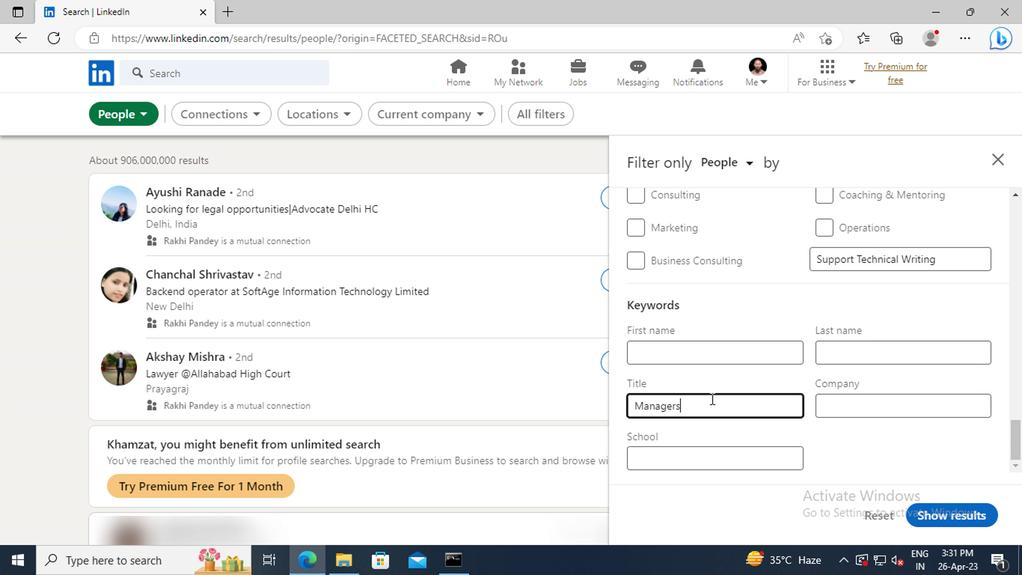 
Action: Mouse moved to (935, 510)
Screenshot: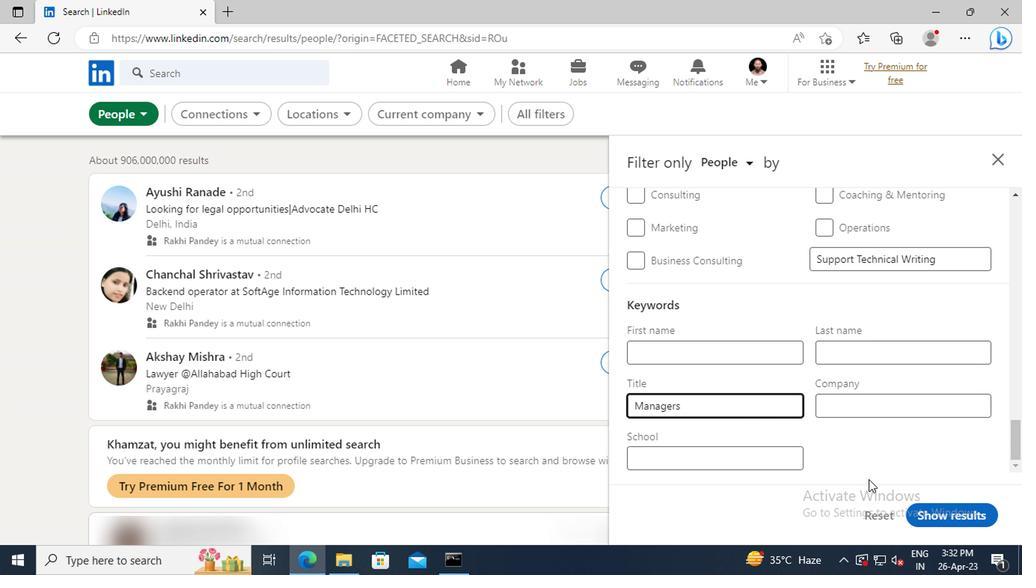 
Action: Mouse pressed left at (935, 510)
Screenshot: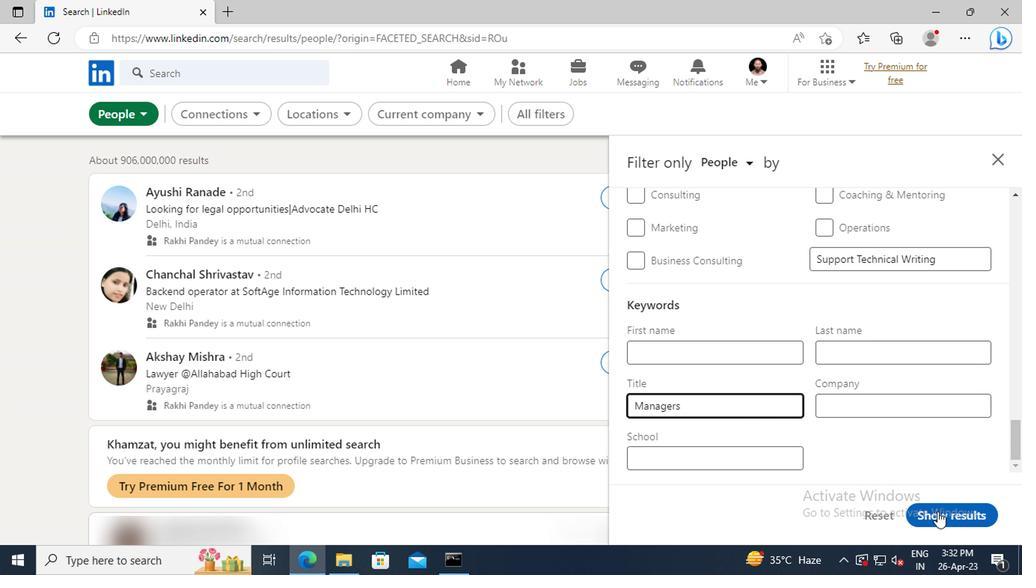 
